 Task: In the  document robots.rtf, select heading and apply ' Italics' Use the "find feature" to find mentioned word and apply Strikethrough in: 'factories, making things faster'. Insert smartchip (Place) on bottom of the page New York Insert the mentioned footnote for 30th word with font style Arial and font size 8: The source material provides additional context
Action: Mouse moved to (302, 413)
Screenshot: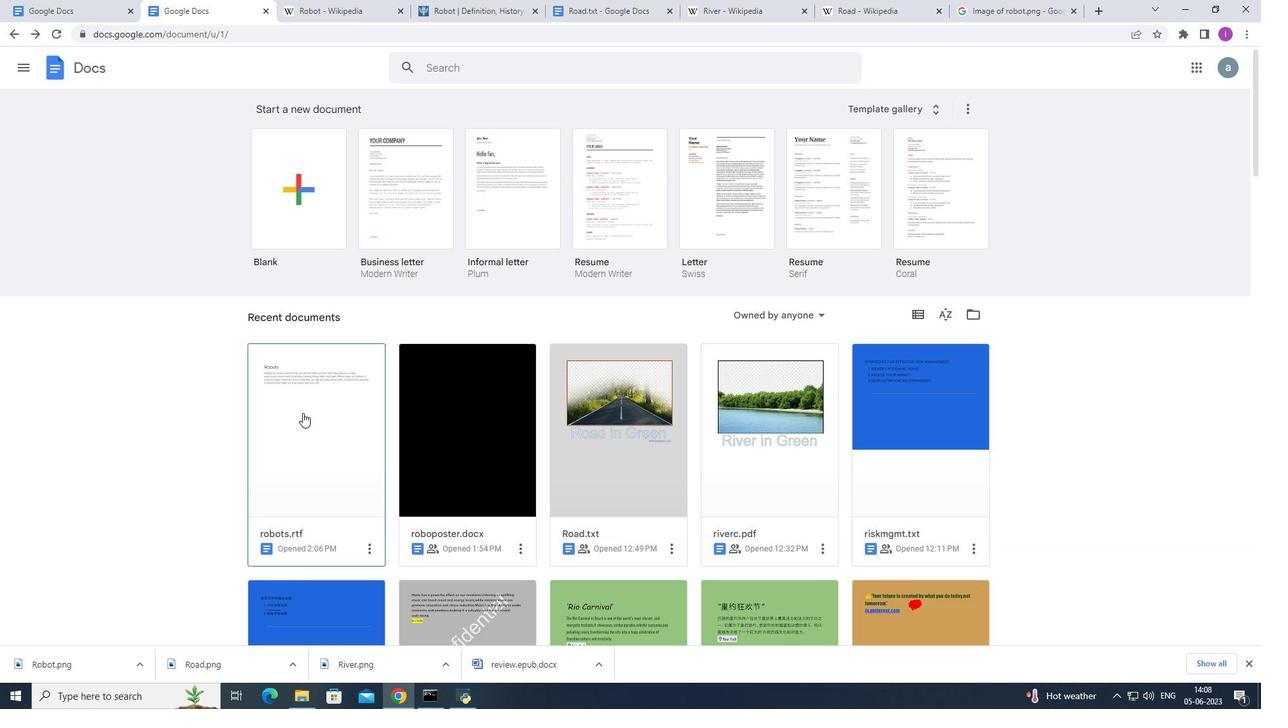 
Action: Mouse pressed left at (302, 413)
Screenshot: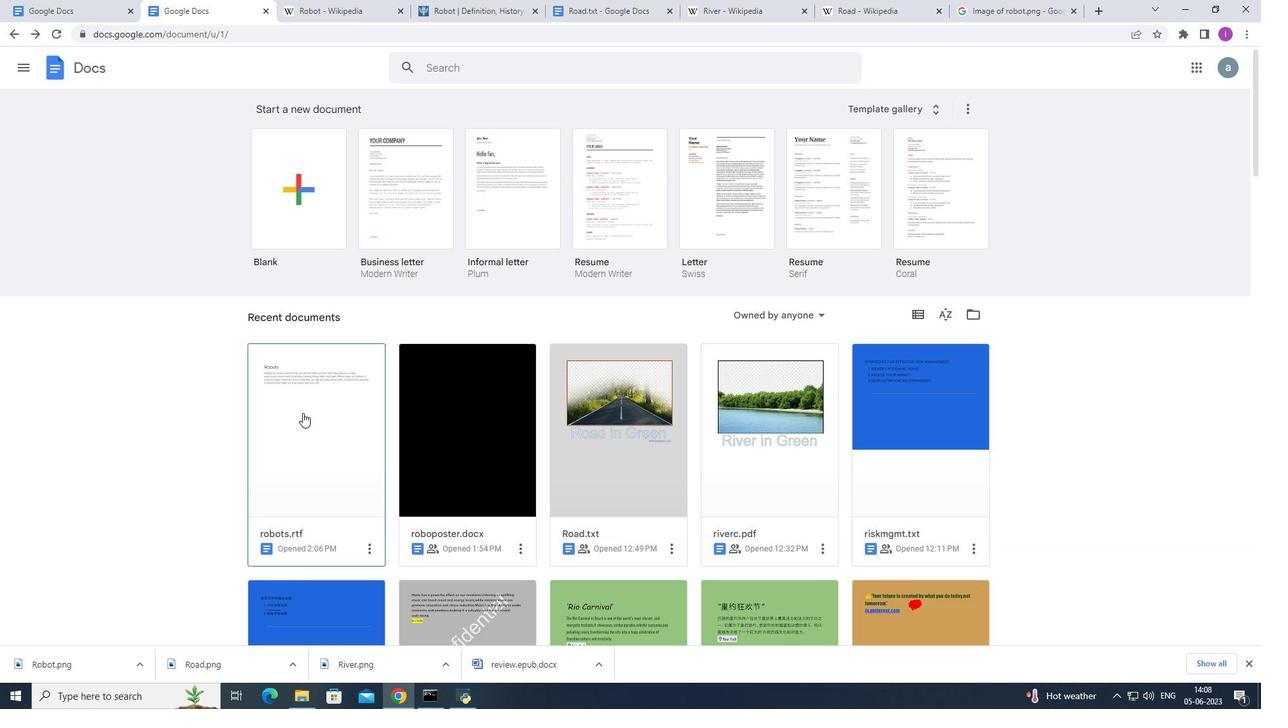 
Action: Mouse moved to (516, 233)
Screenshot: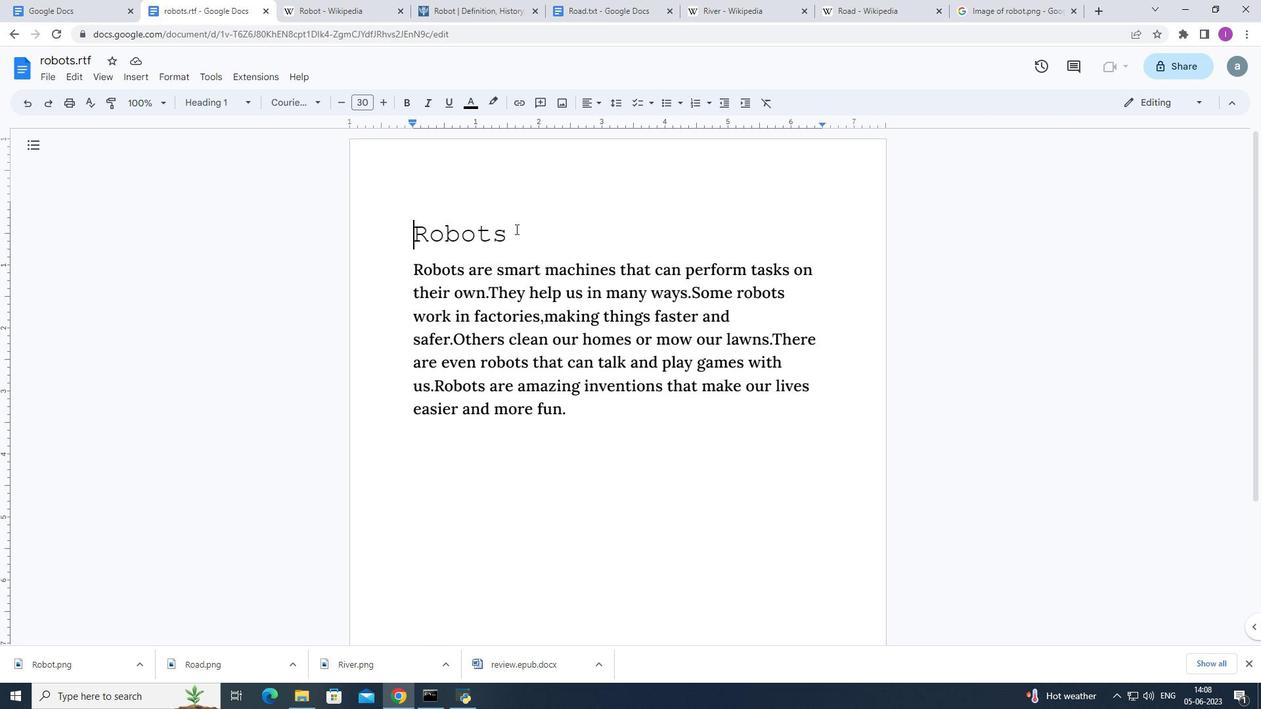 
Action: Mouse pressed left at (516, 233)
Screenshot: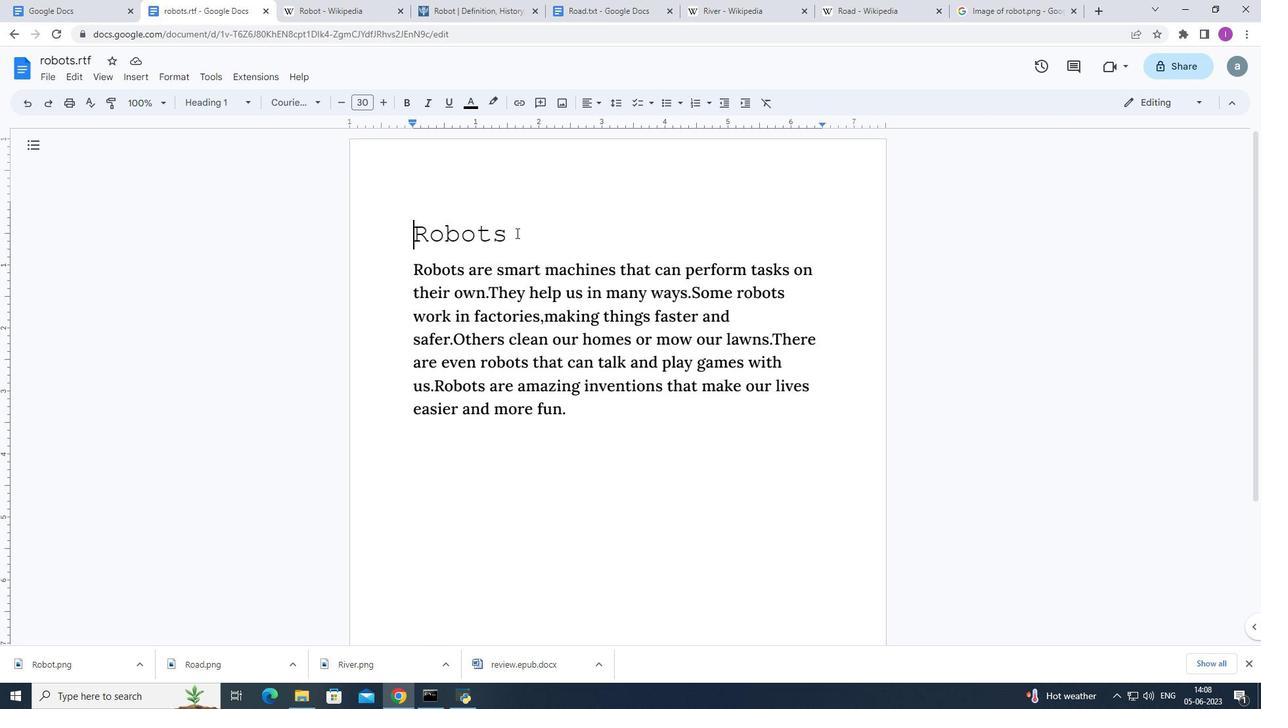 
Action: Mouse moved to (425, 98)
Screenshot: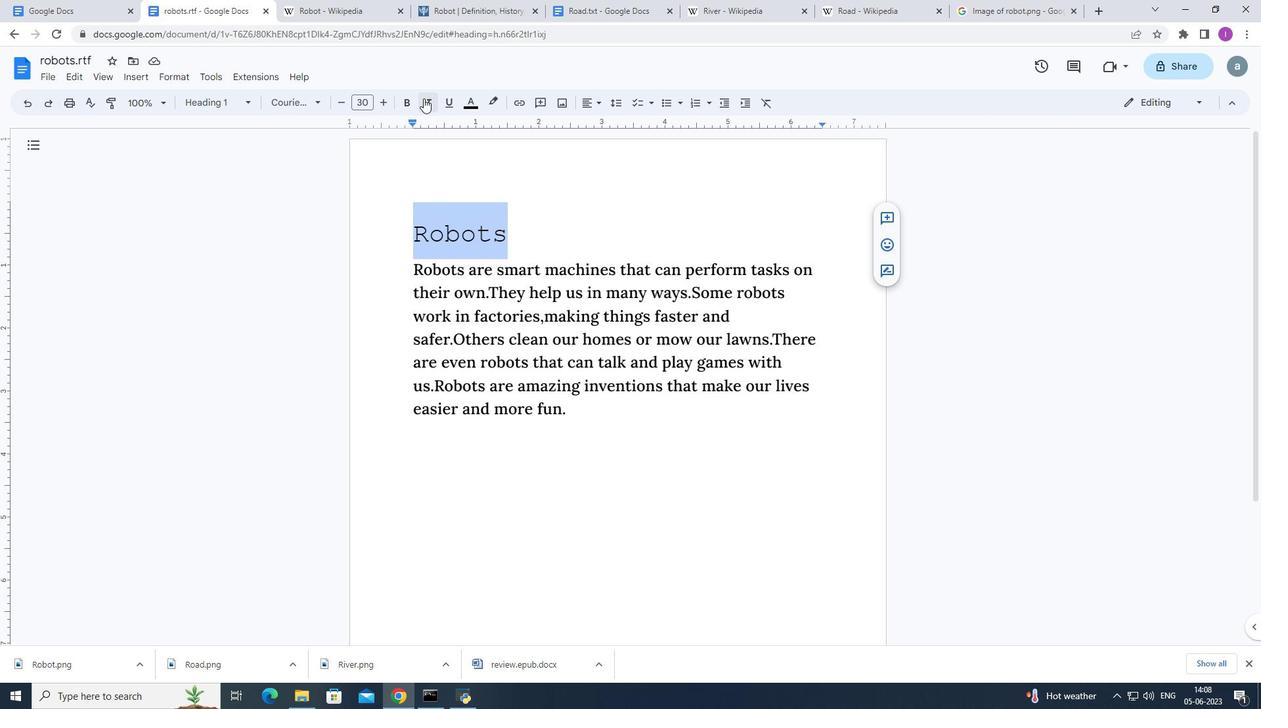 
Action: Mouse pressed left at (425, 98)
Screenshot: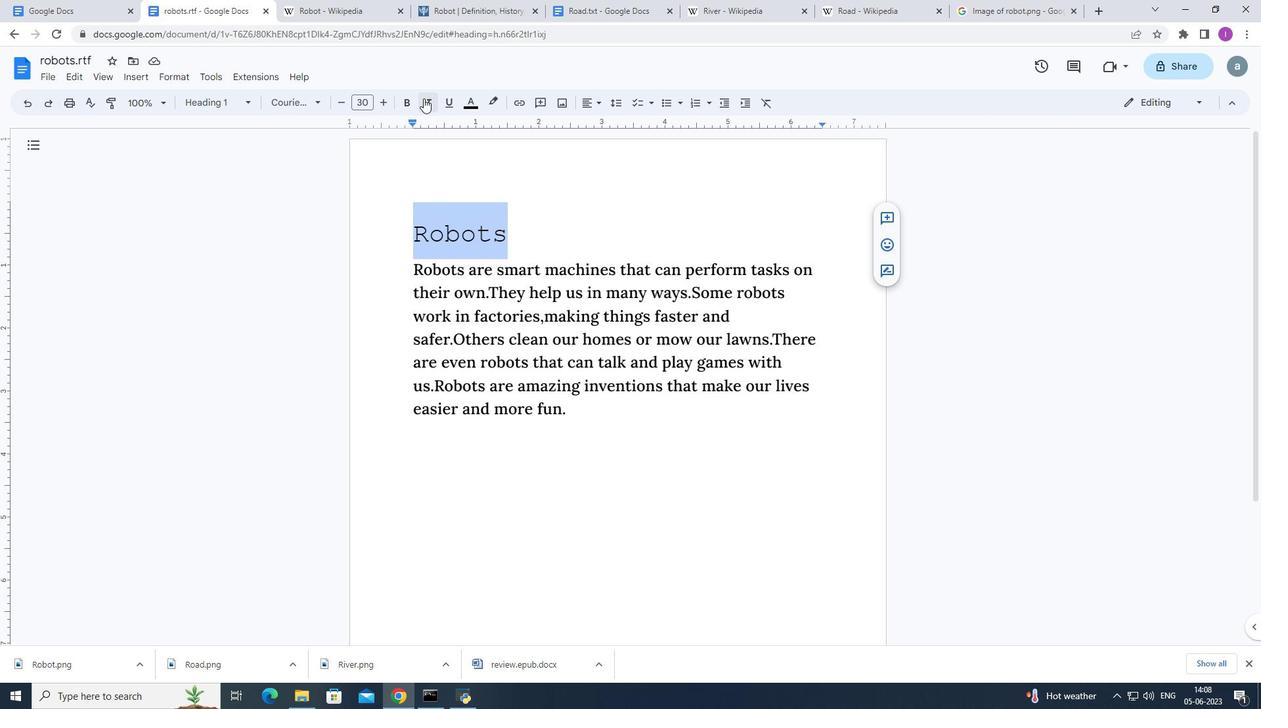 
Action: Mouse moved to (70, 69)
Screenshot: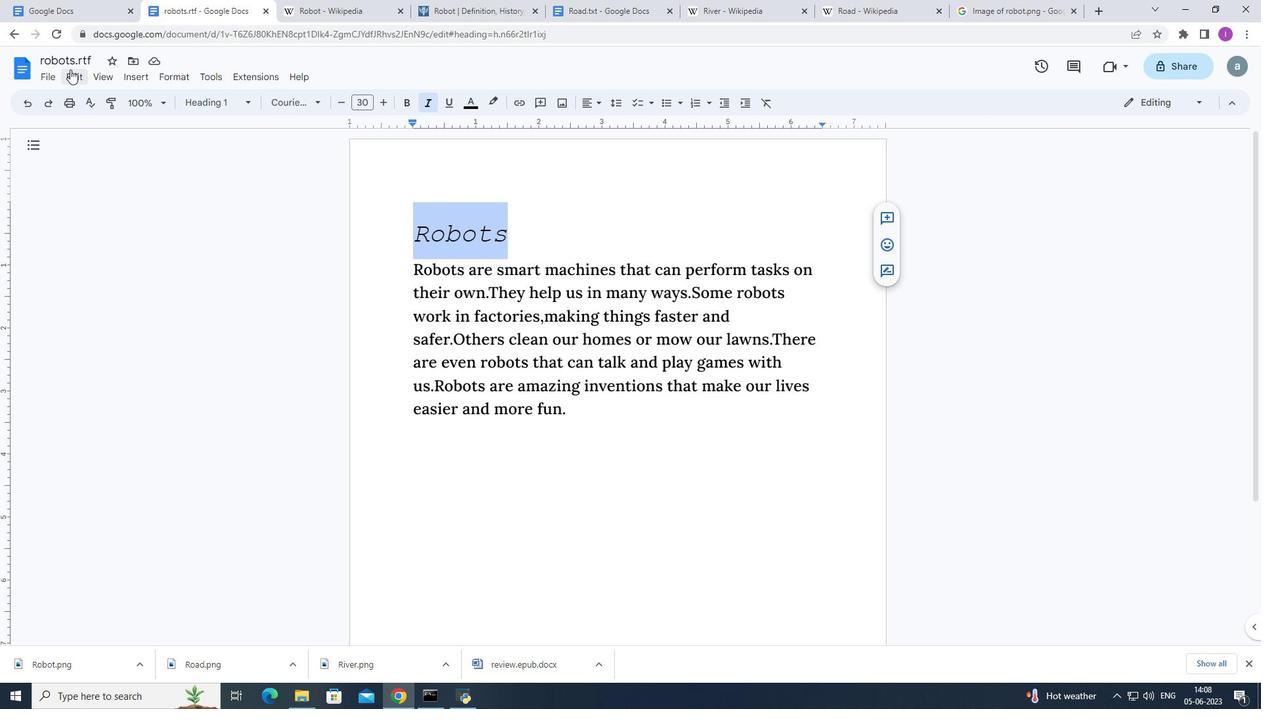 
Action: Mouse pressed left at (70, 69)
Screenshot: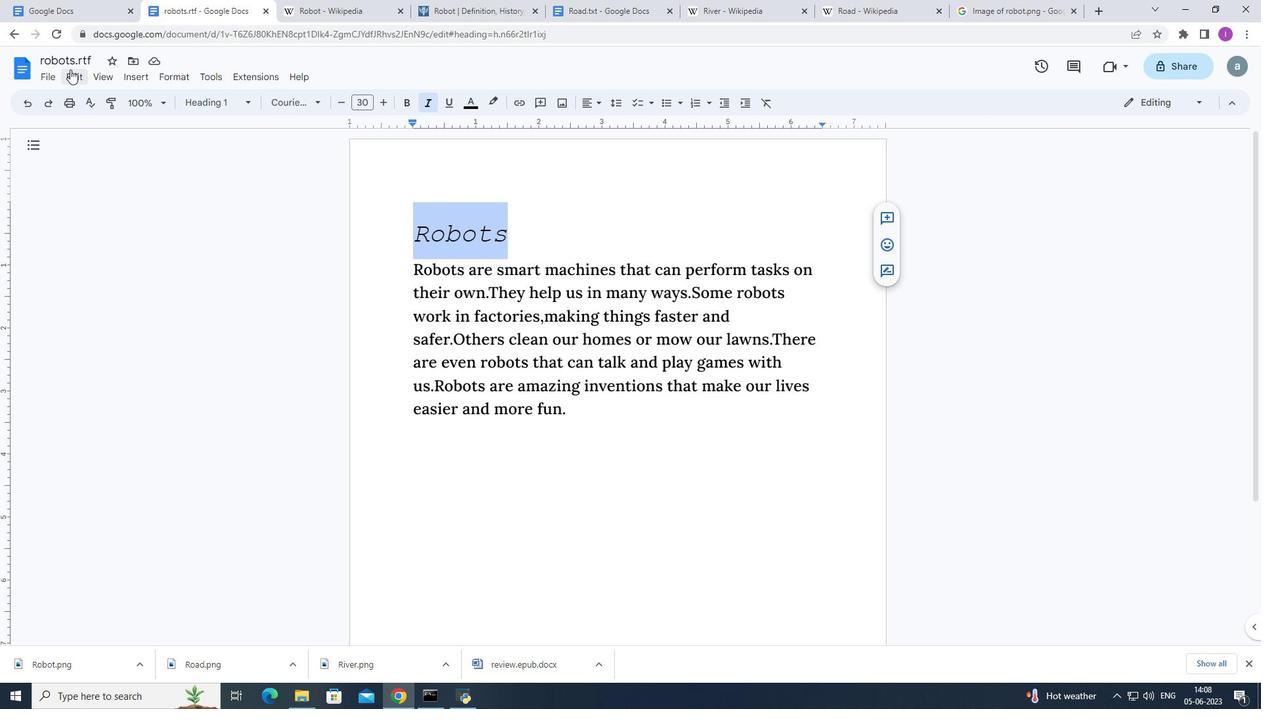 
Action: Mouse moved to (123, 300)
Screenshot: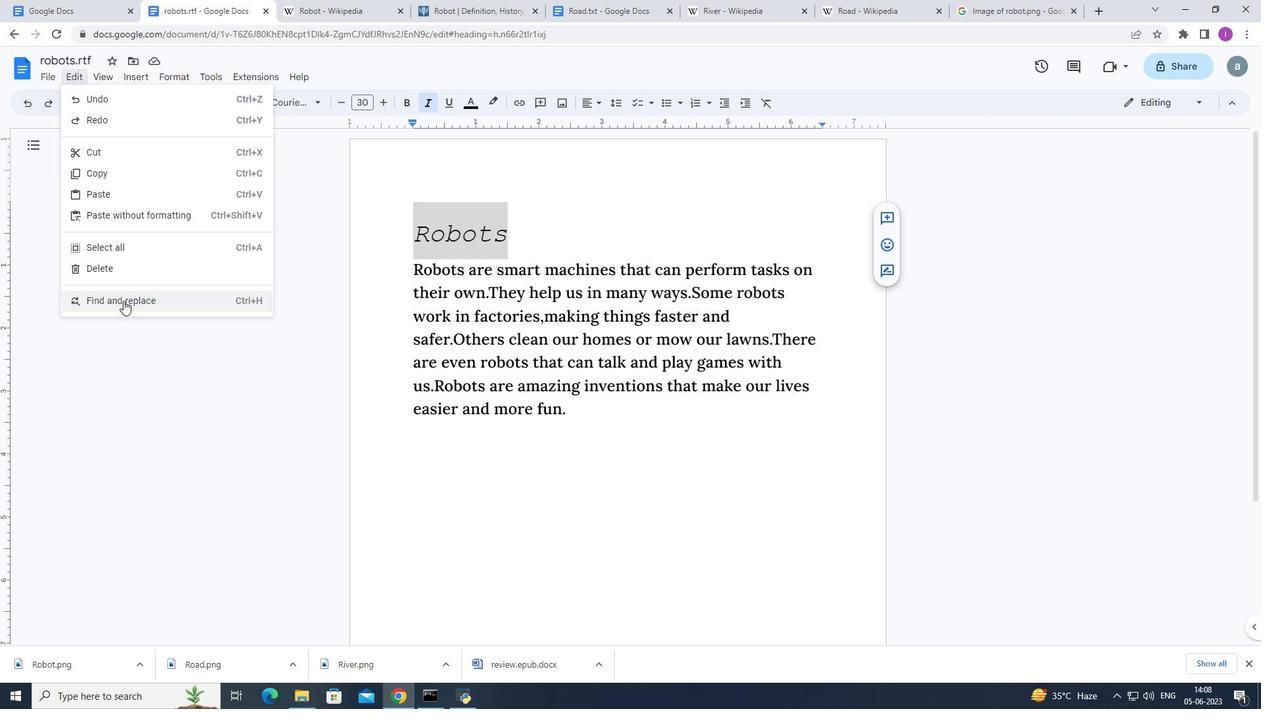 
Action: Mouse pressed left at (123, 300)
Screenshot: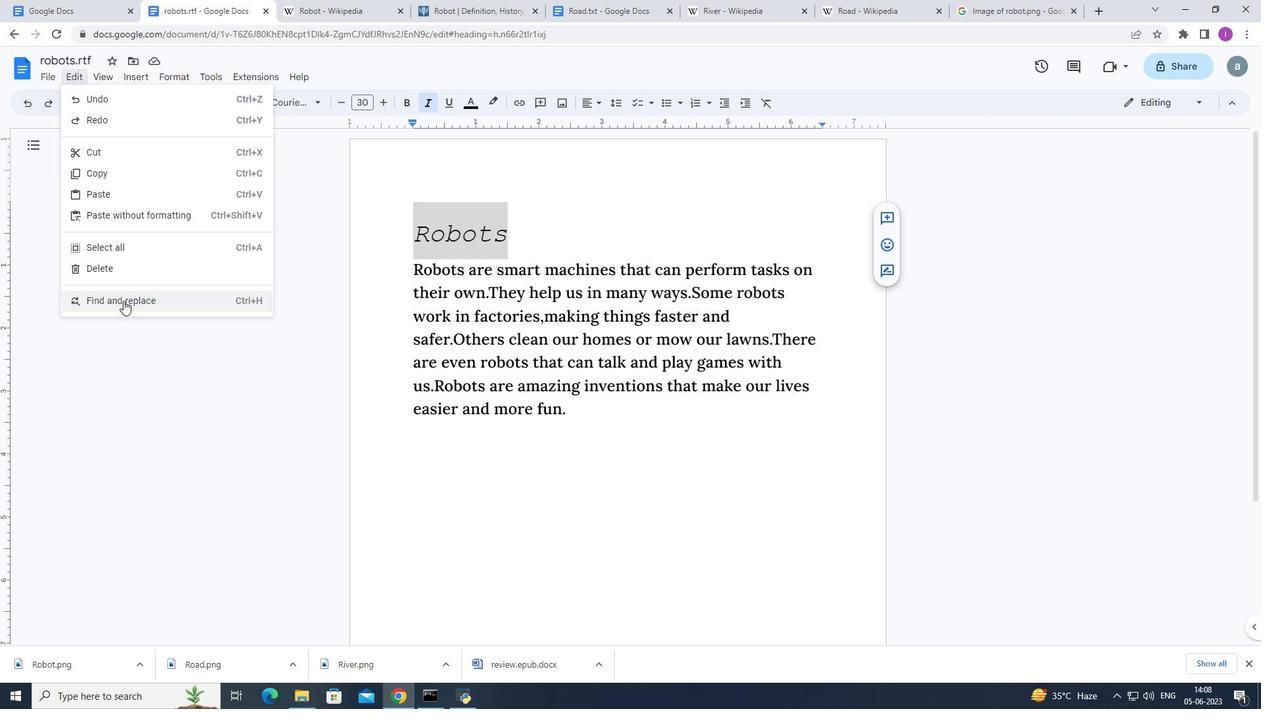 
Action: Mouse moved to (787, 250)
Screenshot: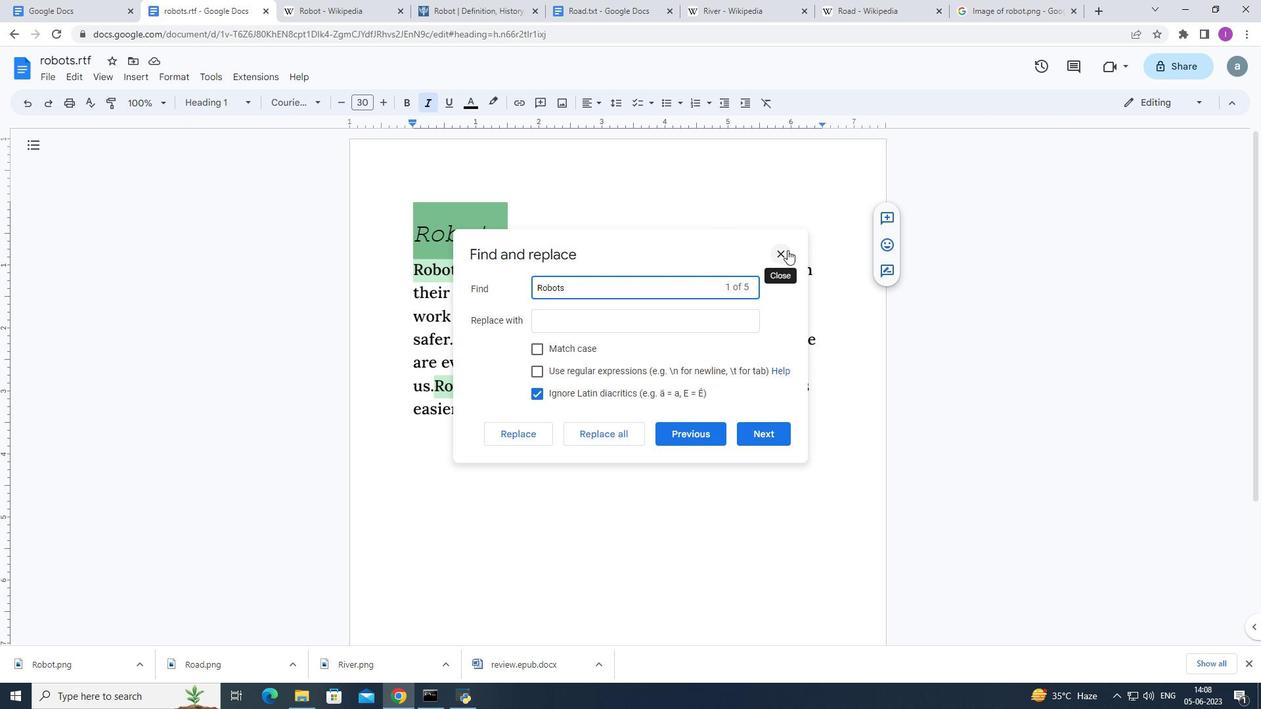 
Action: Mouse pressed left at (787, 250)
Screenshot: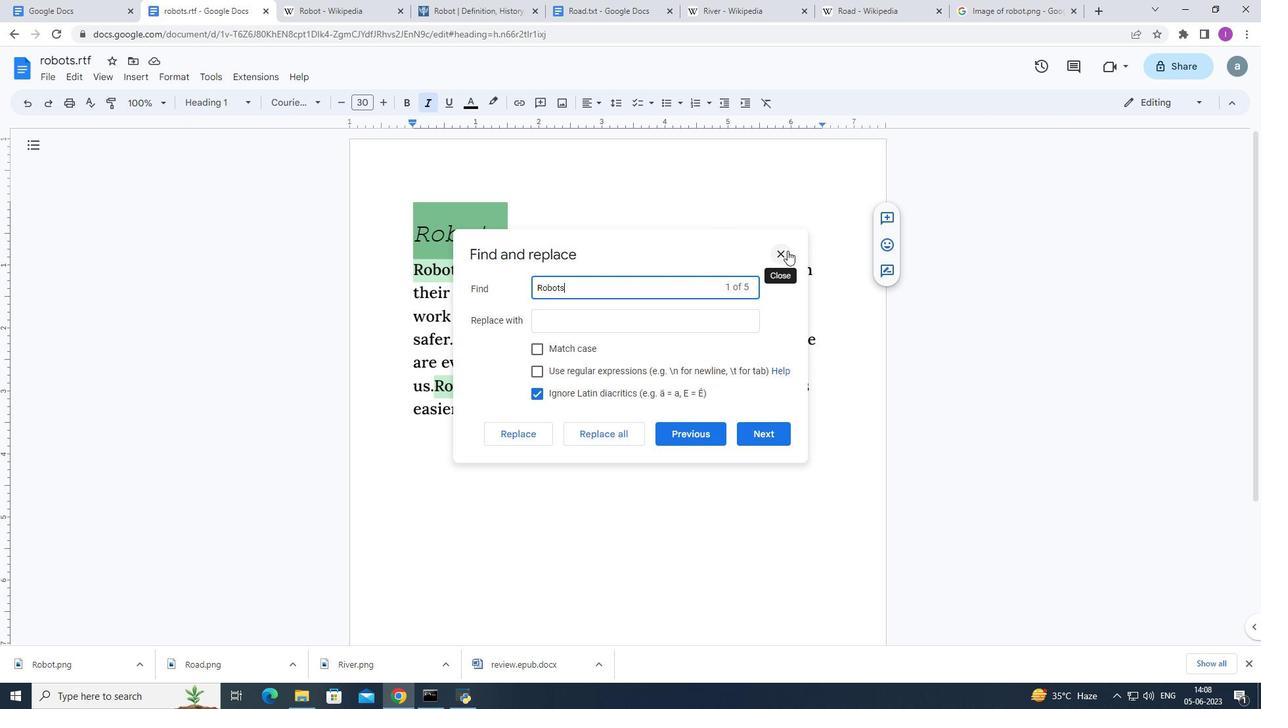 
Action: Mouse moved to (470, 314)
Screenshot: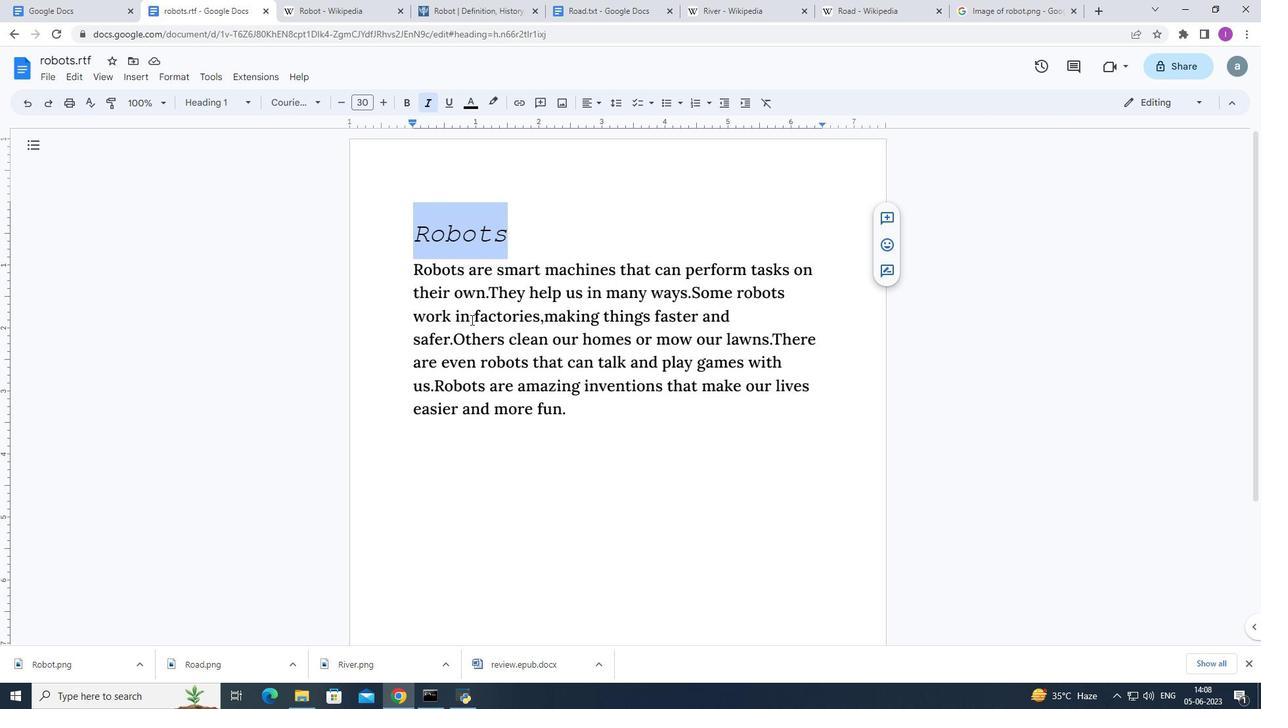
Action: Mouse pressed left at (470, 314)
Screenshot: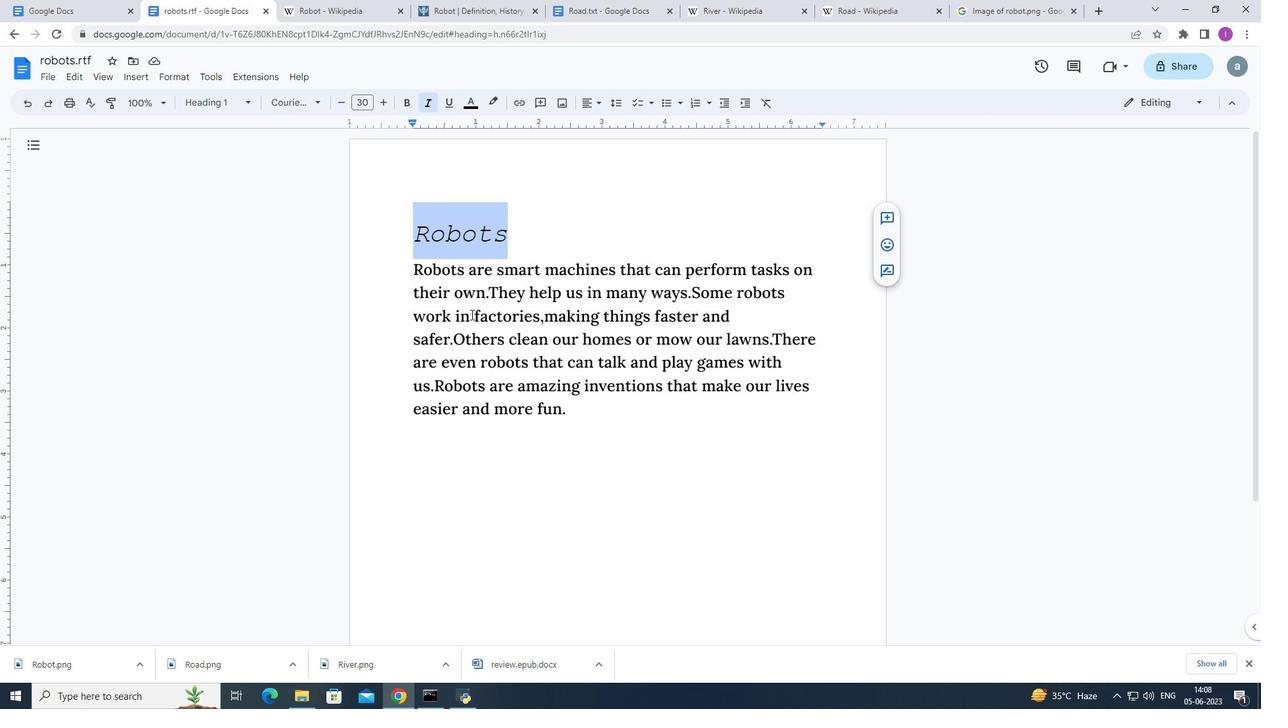 
Action: Mouse moved to (76, 77)
Screenshot: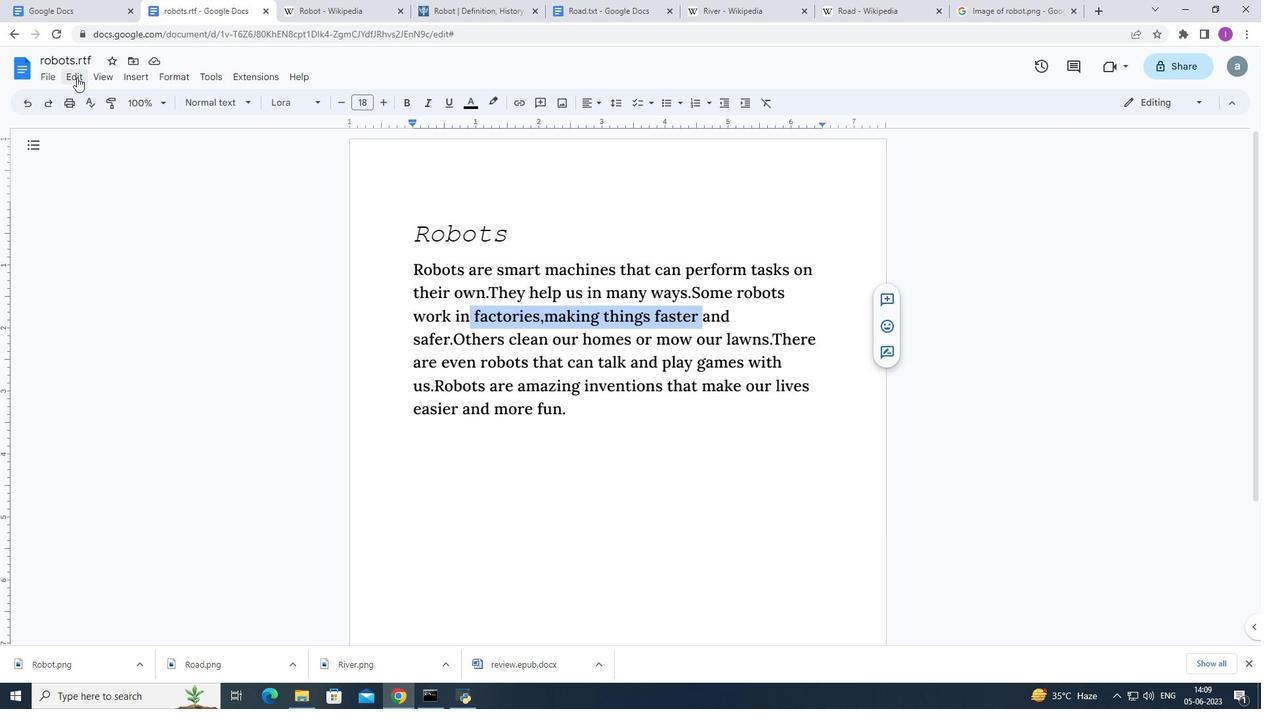 
Action: Mouse pressed left at (76, 77)
Screenshot: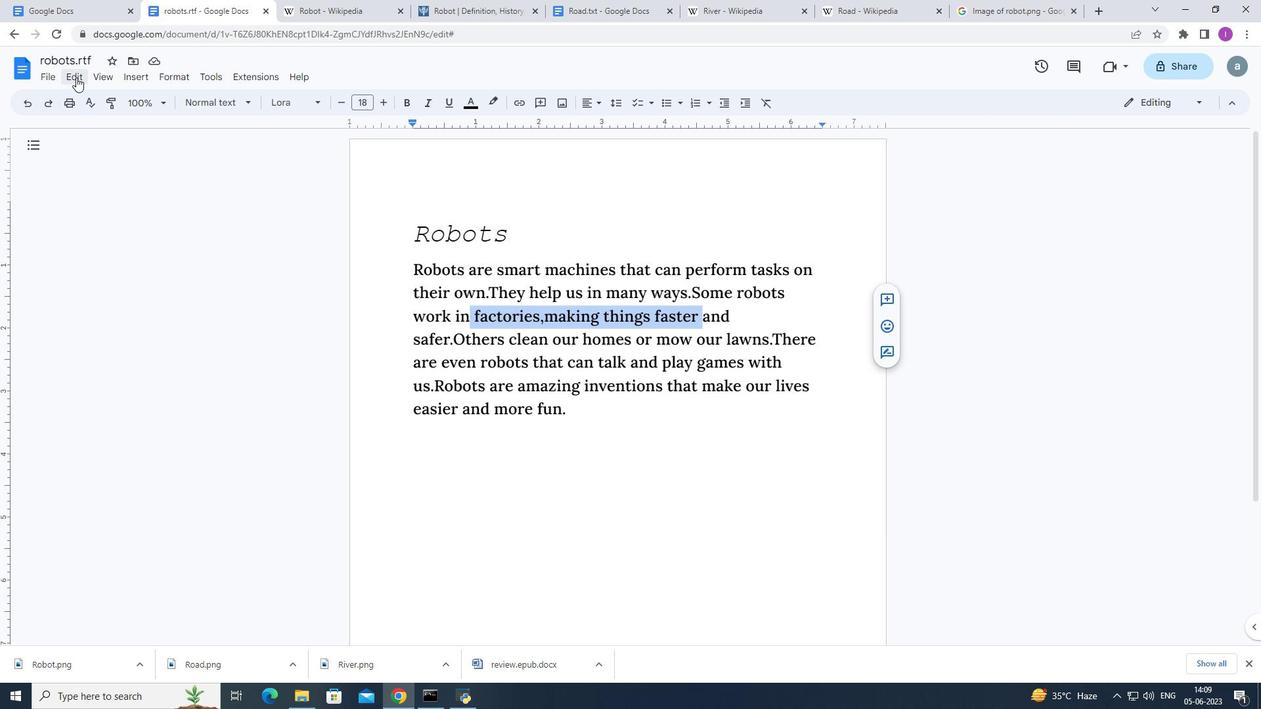 
Action: Mouse pressed left at (76, 77)
Screenshot: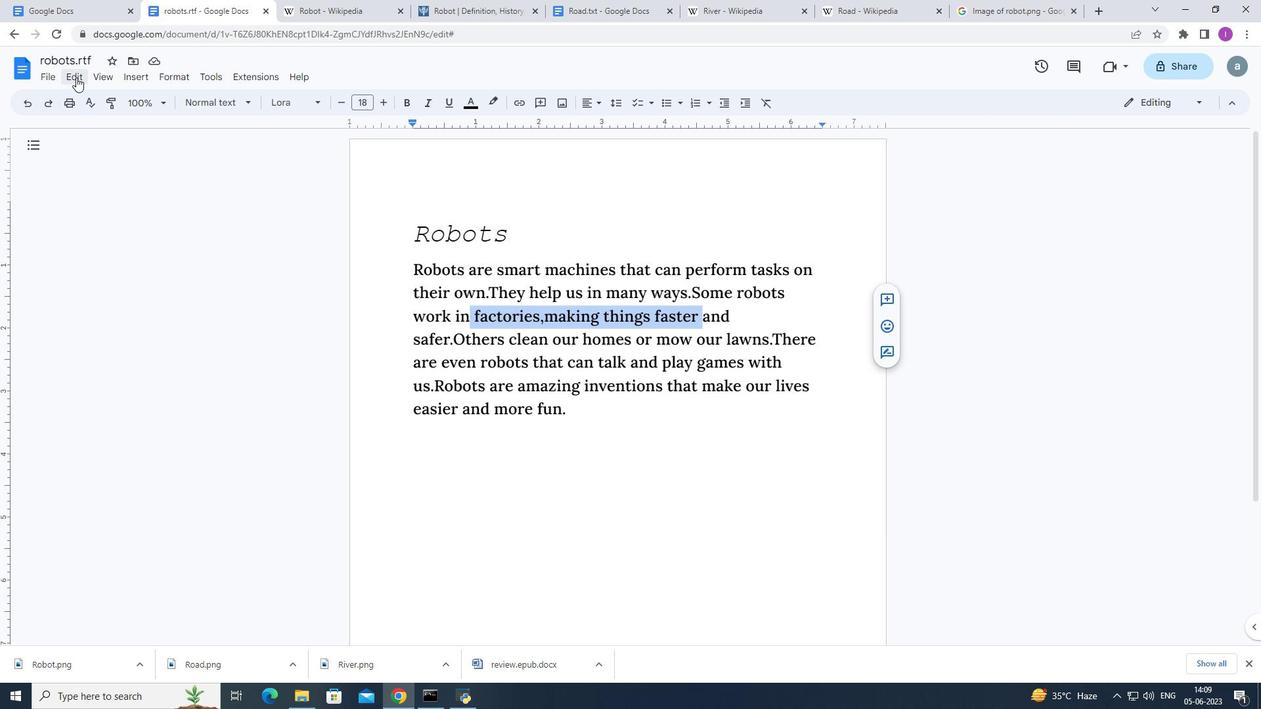 
Action: Mouse pressed left at (76, 77)
Screenshot: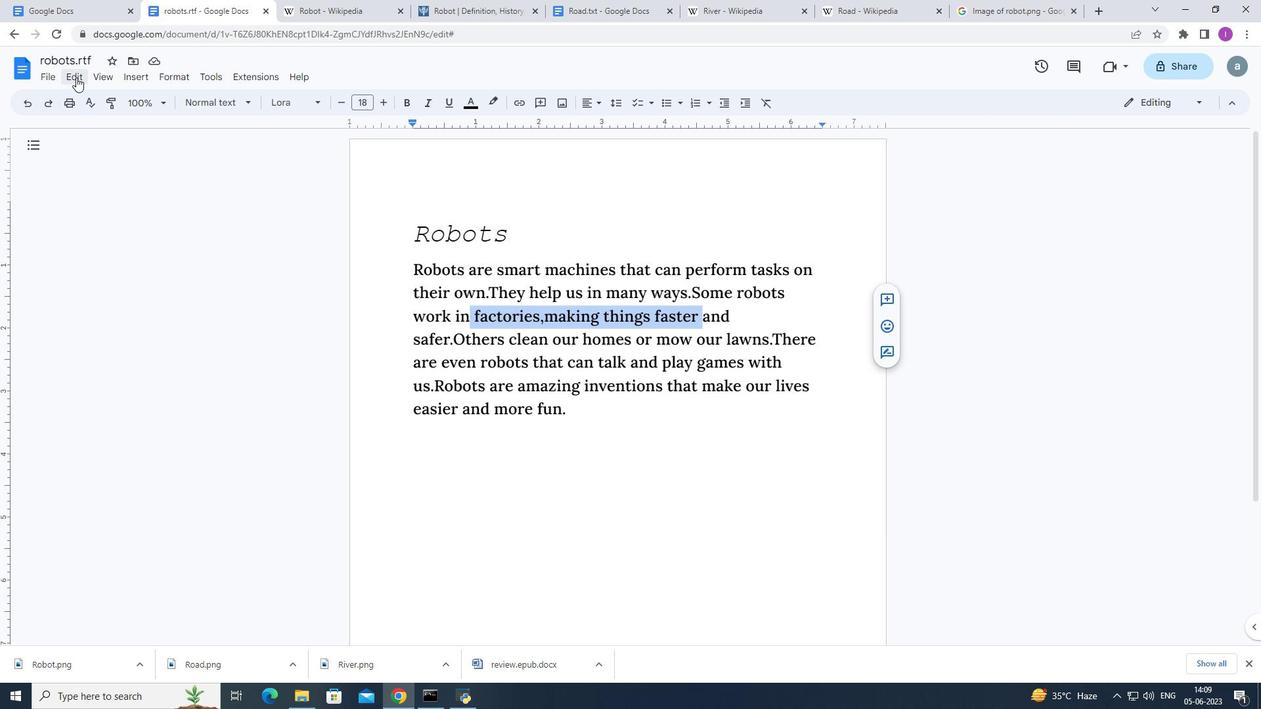 
Action: Mouse moved to (153, 301)
Screenshot: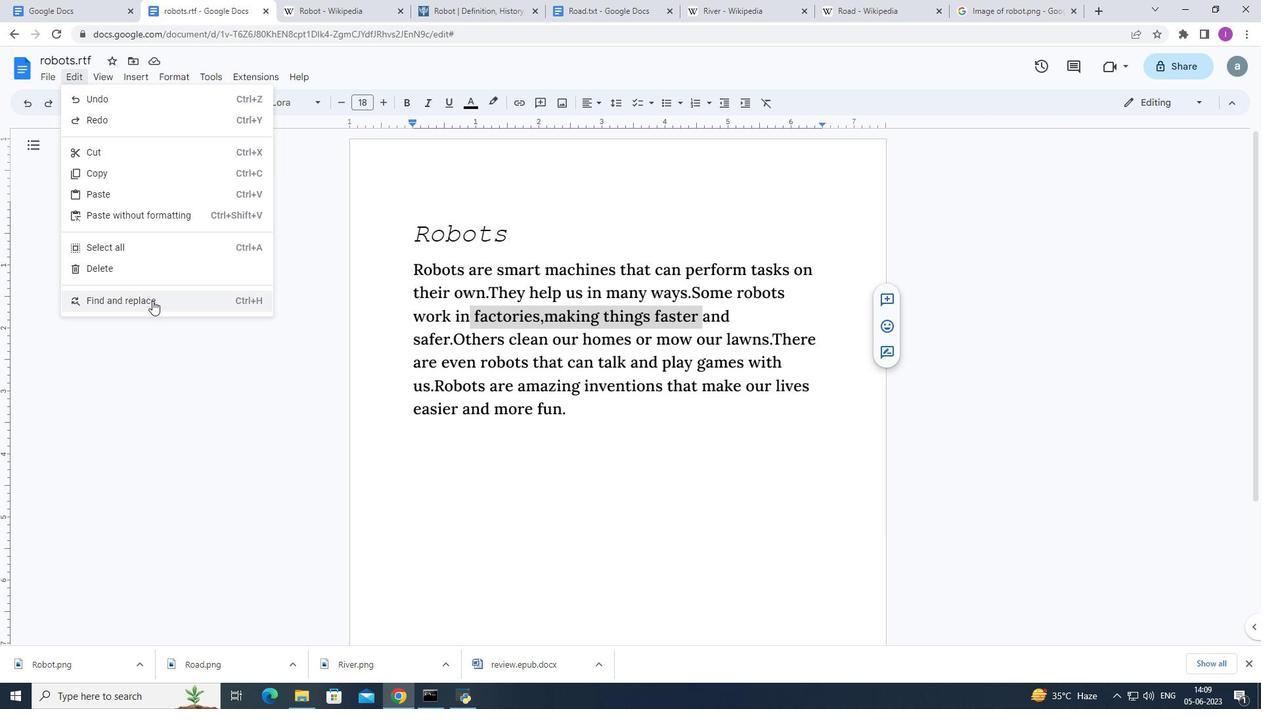 
Action: Mouse pressed left at (153, 301)
Screenshot: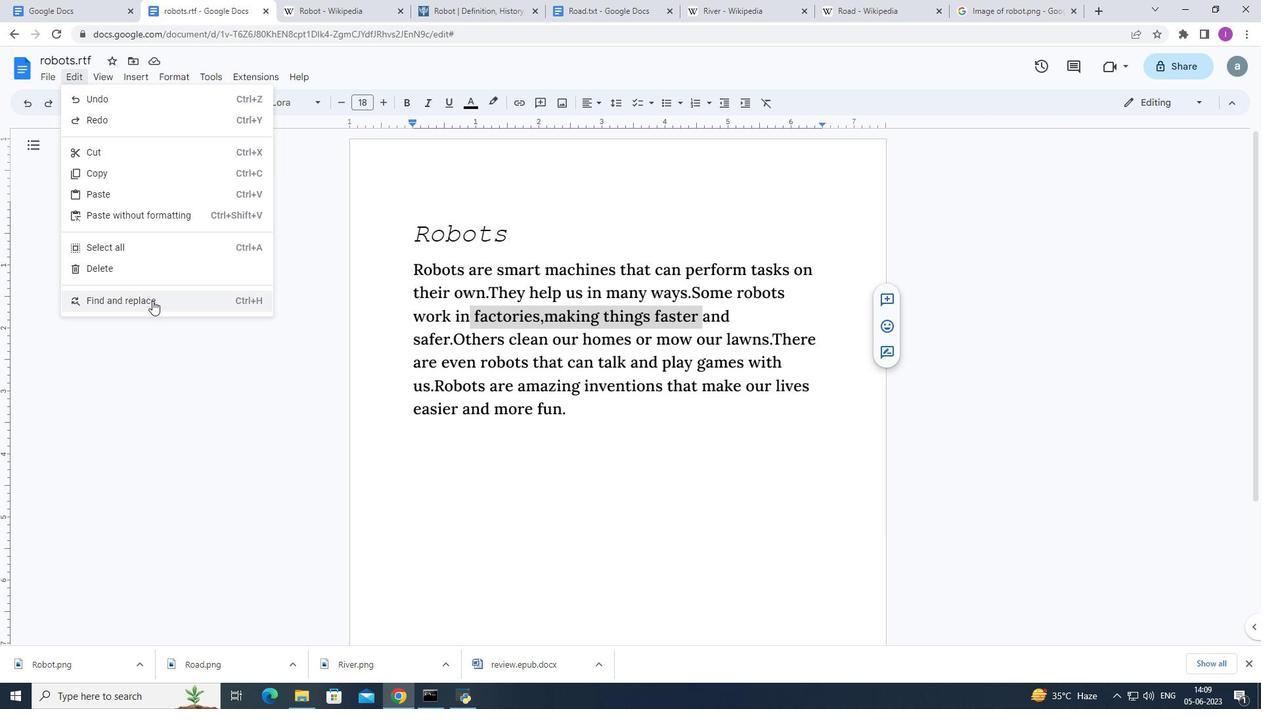 
Action: Mouse moved to (758, 432)
Screenshot: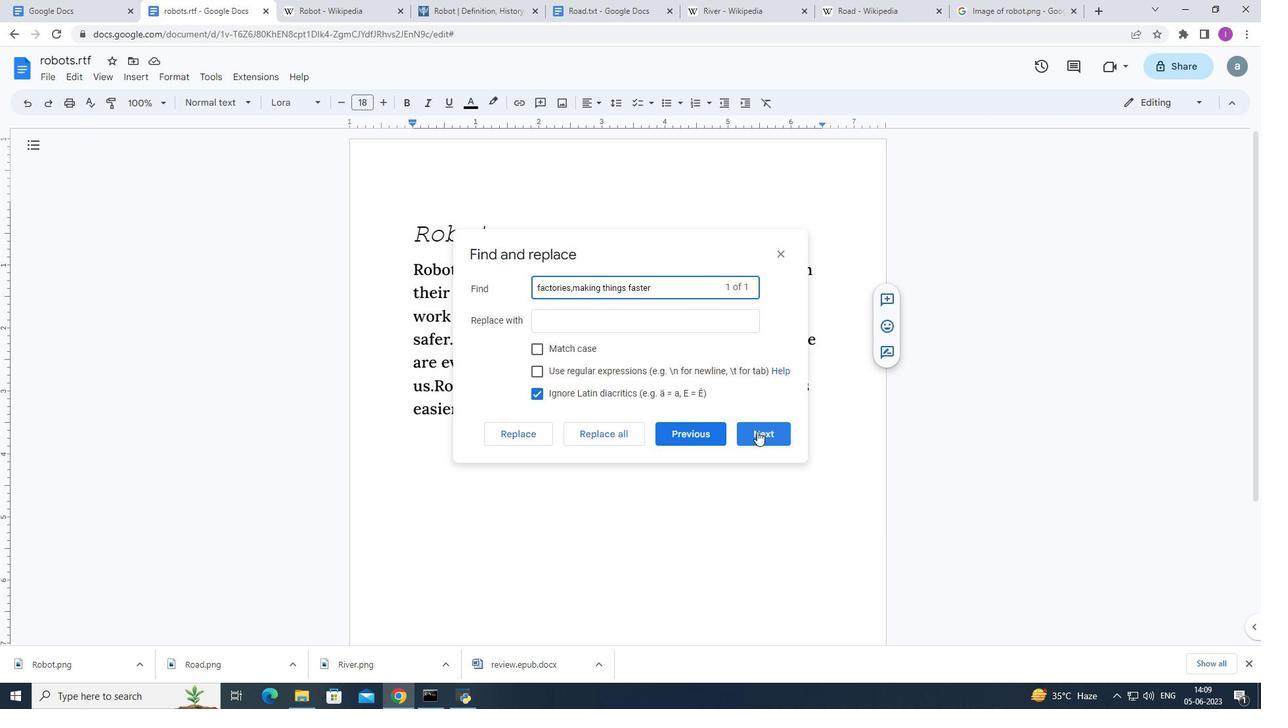 
Action: Mouse pressed left at (758, 432)
Screenshot: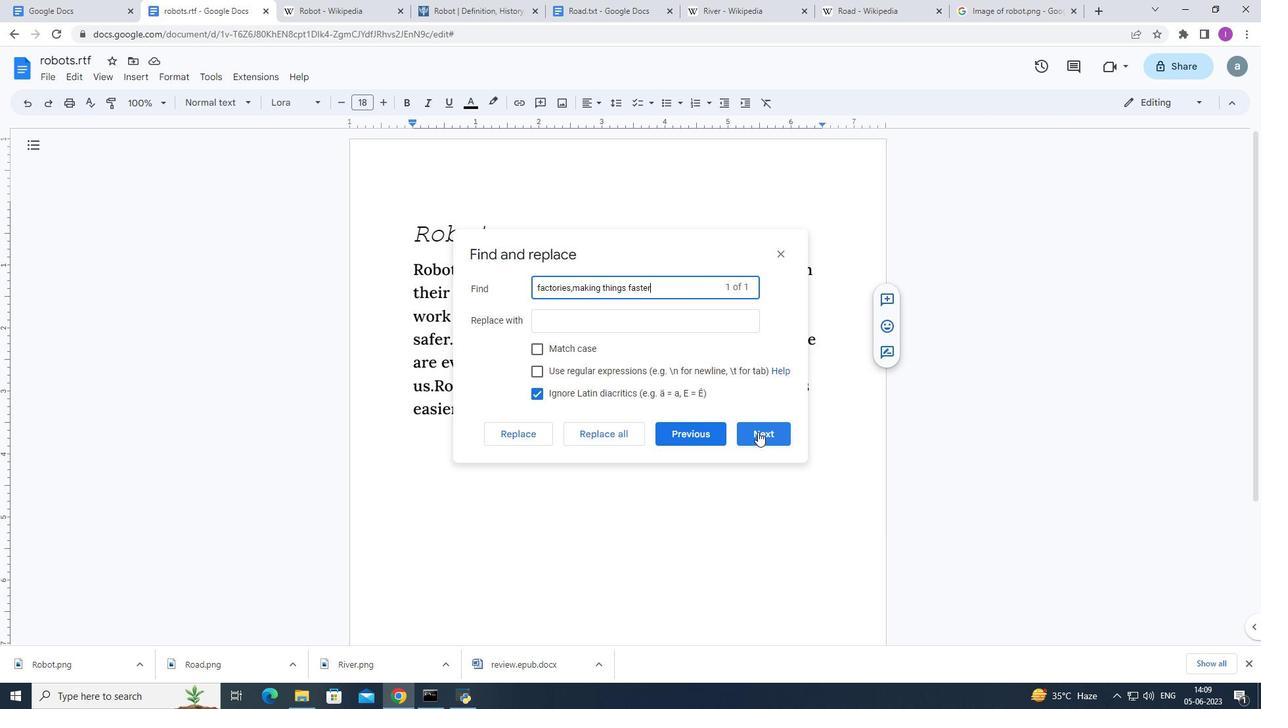
Action: Mouse moved to (781, 255)
Screenshot: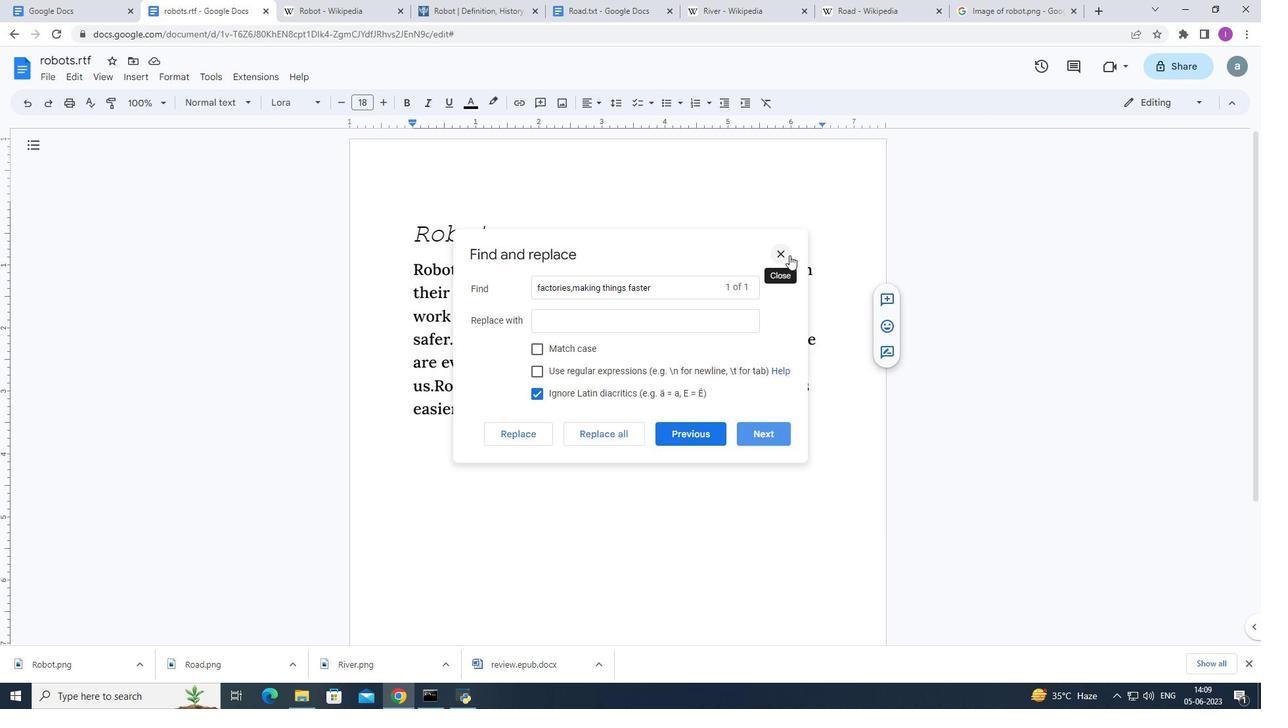 
Action: Mouse pressed left at (781, 255)
Screenshot: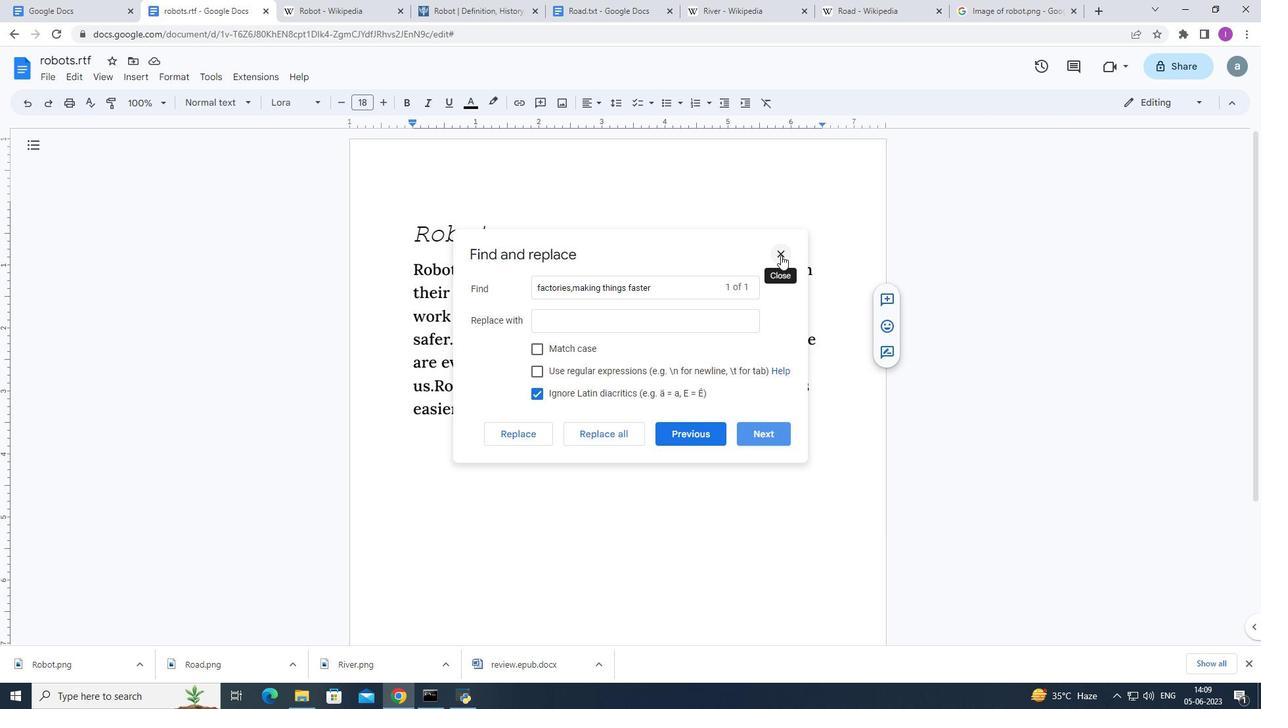 
Action: Mouse moved to (139, 72)
Screenshot: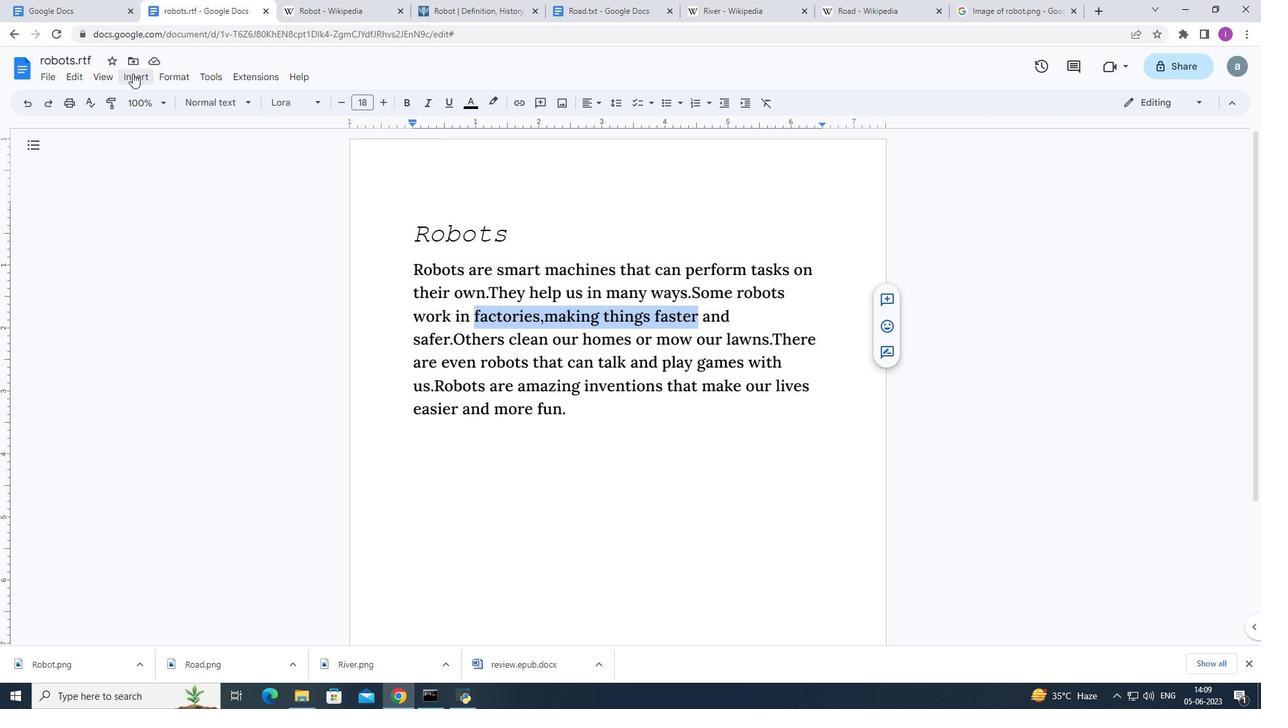 
Action: Mouse pressed left at (139, 72)
Screenshot: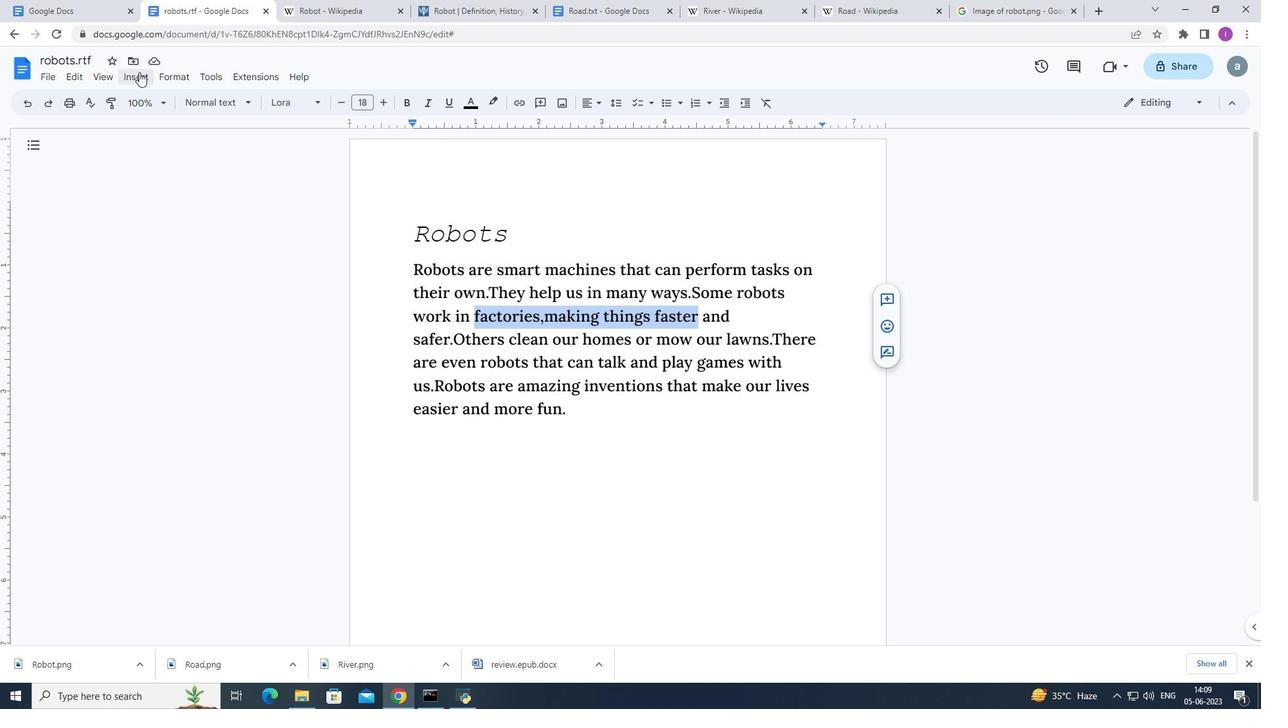 
Action: Mouse moved to (404, 164)
Screenshot: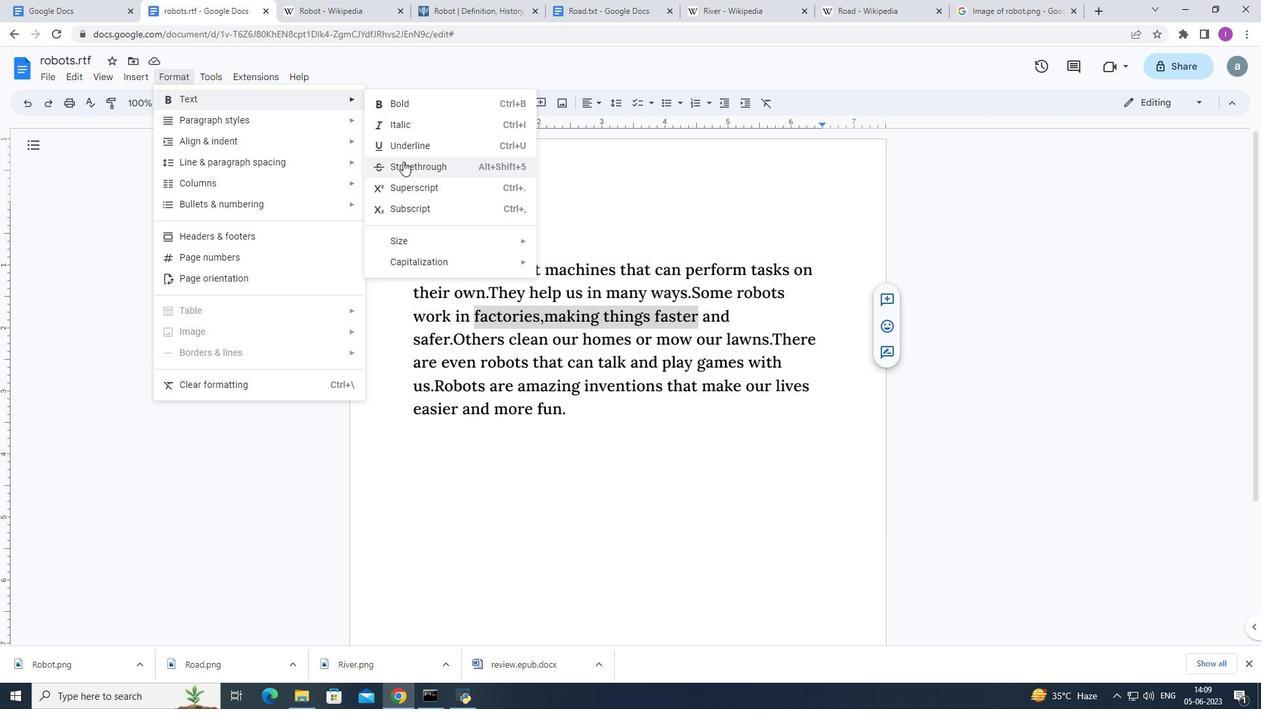 
Action: Mouse pressed left at (404, 164)
Screenshot: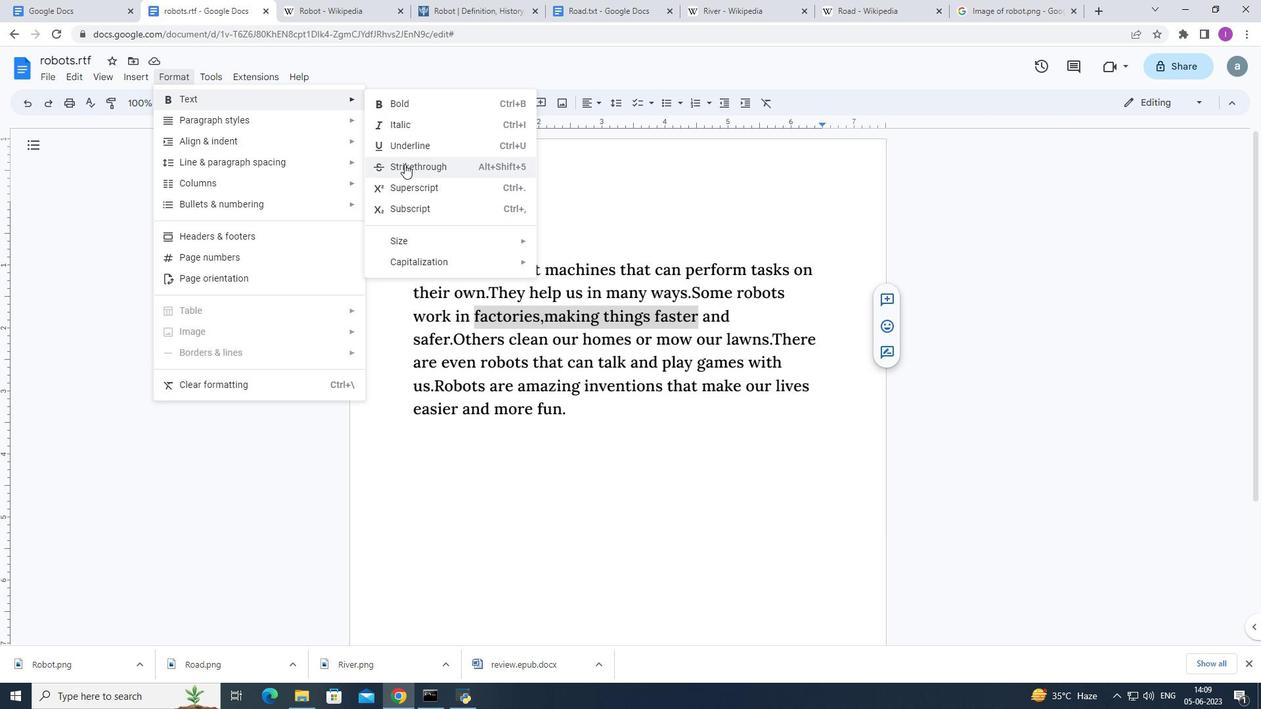 
Action: Mouse moved to (131, 77)
Screenshot: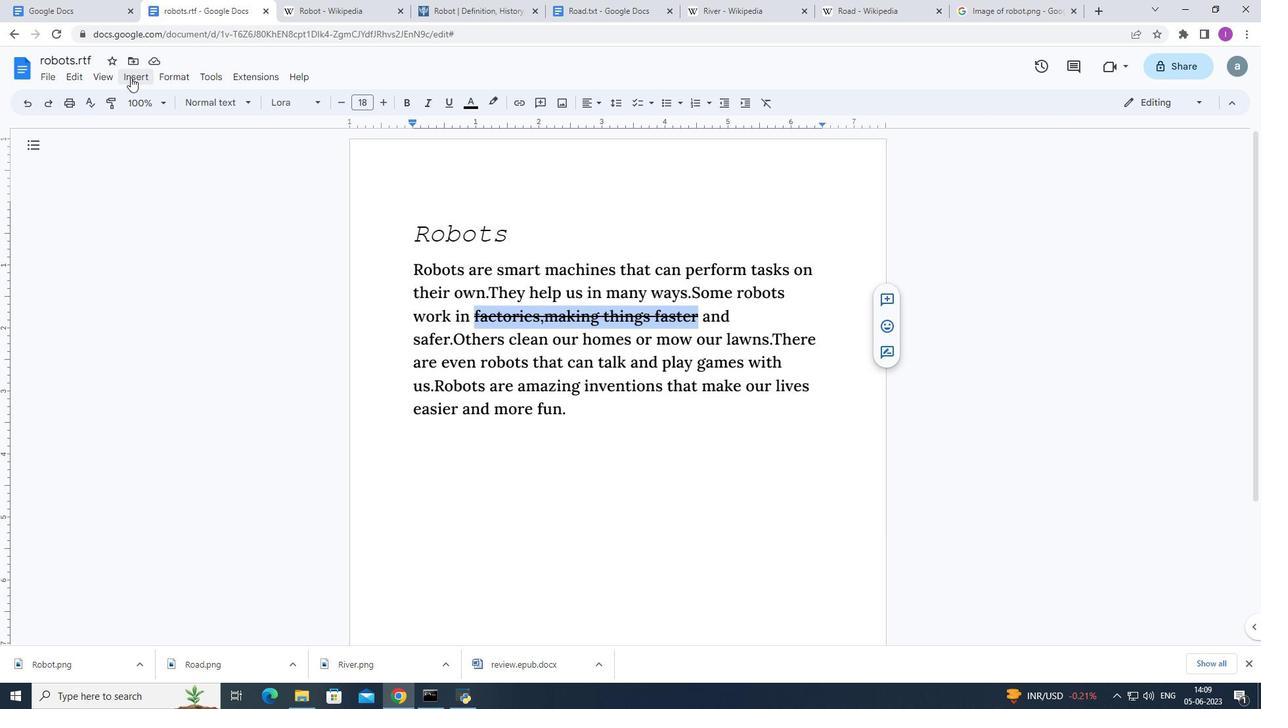 
Action: Mouse pressed left at (131, 77)
Screenshot: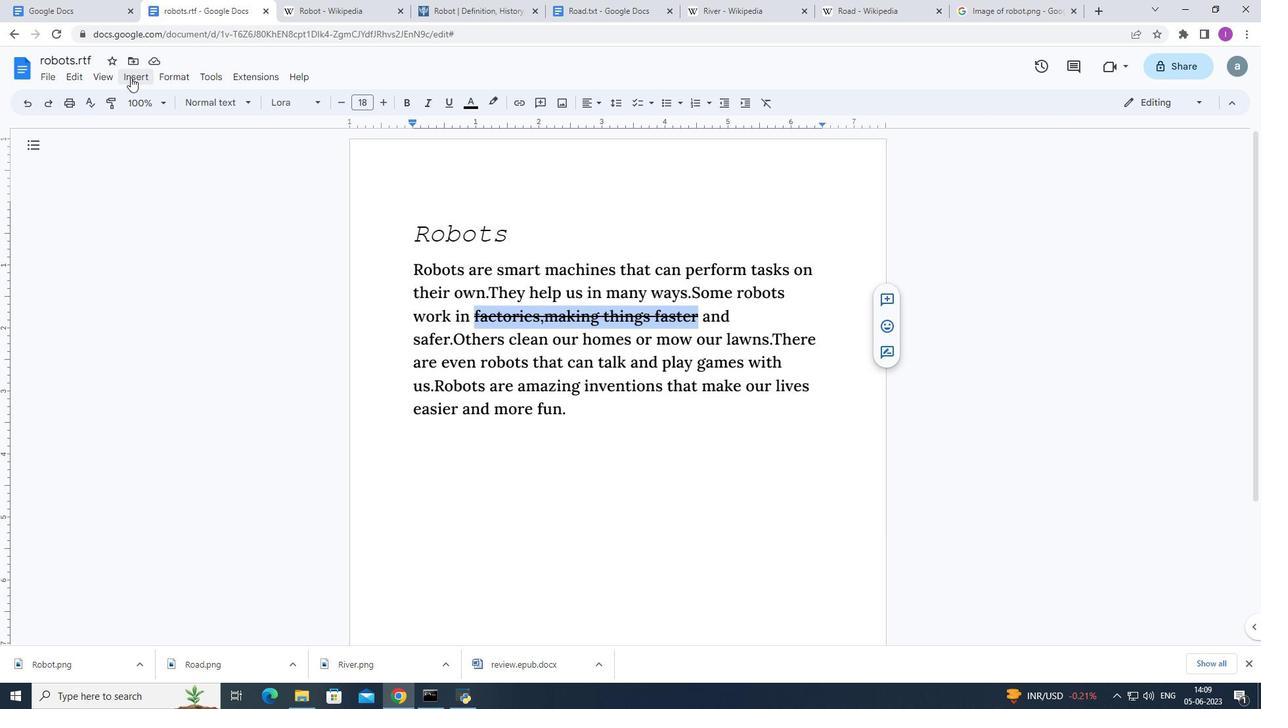 
Action: Mouse moved to (372, 312)
Screenshot: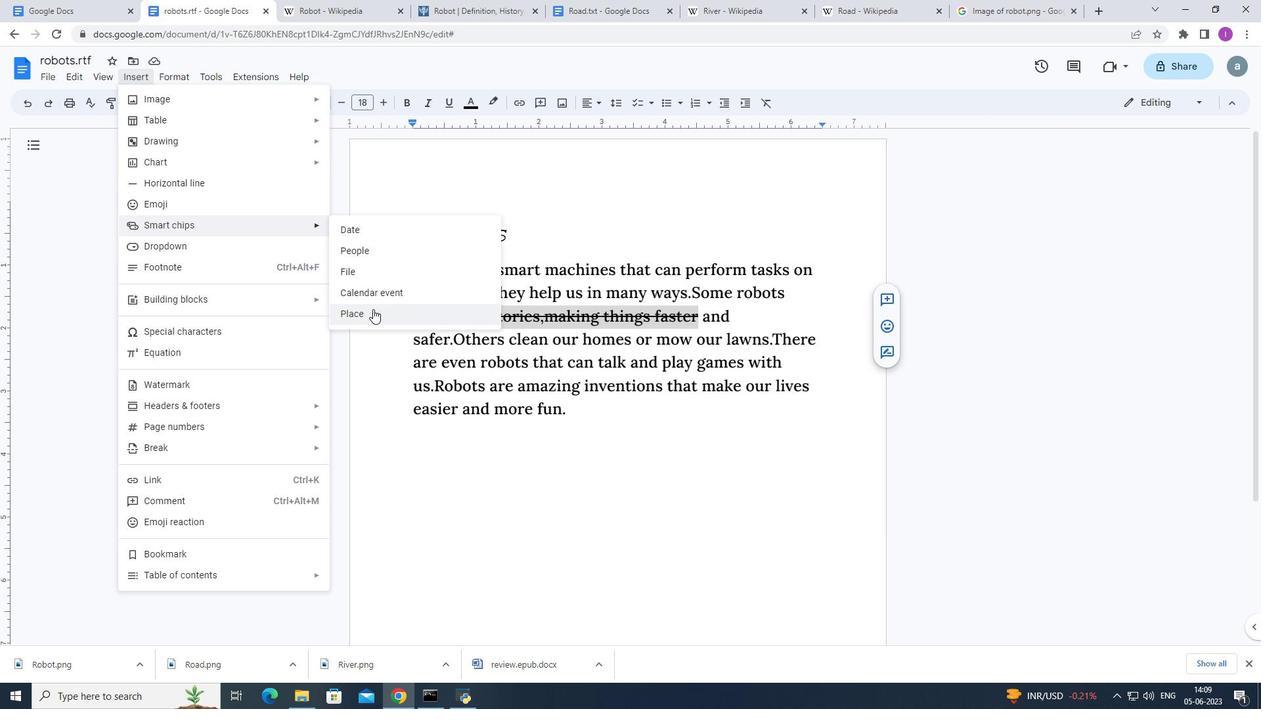 
Action: Mouse pressed left at (372, 312)
Screenshot: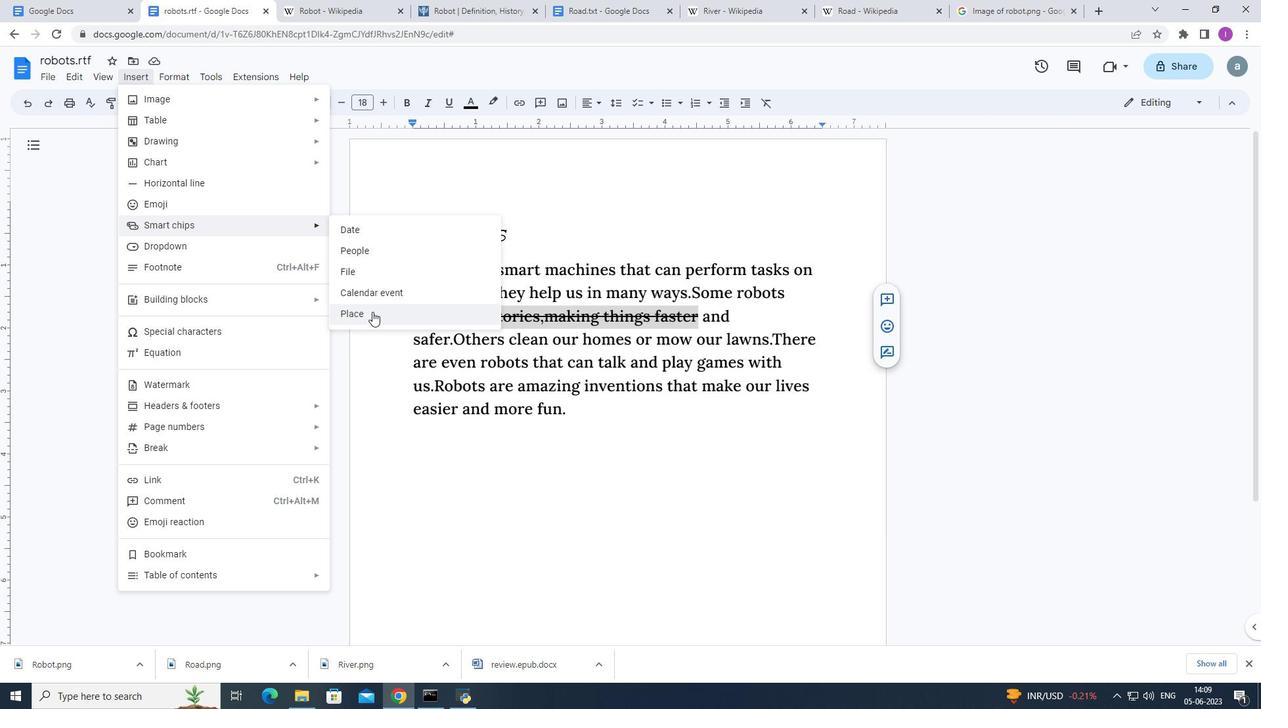 
Action: Mouse moved to (574, 420)
Screenshot: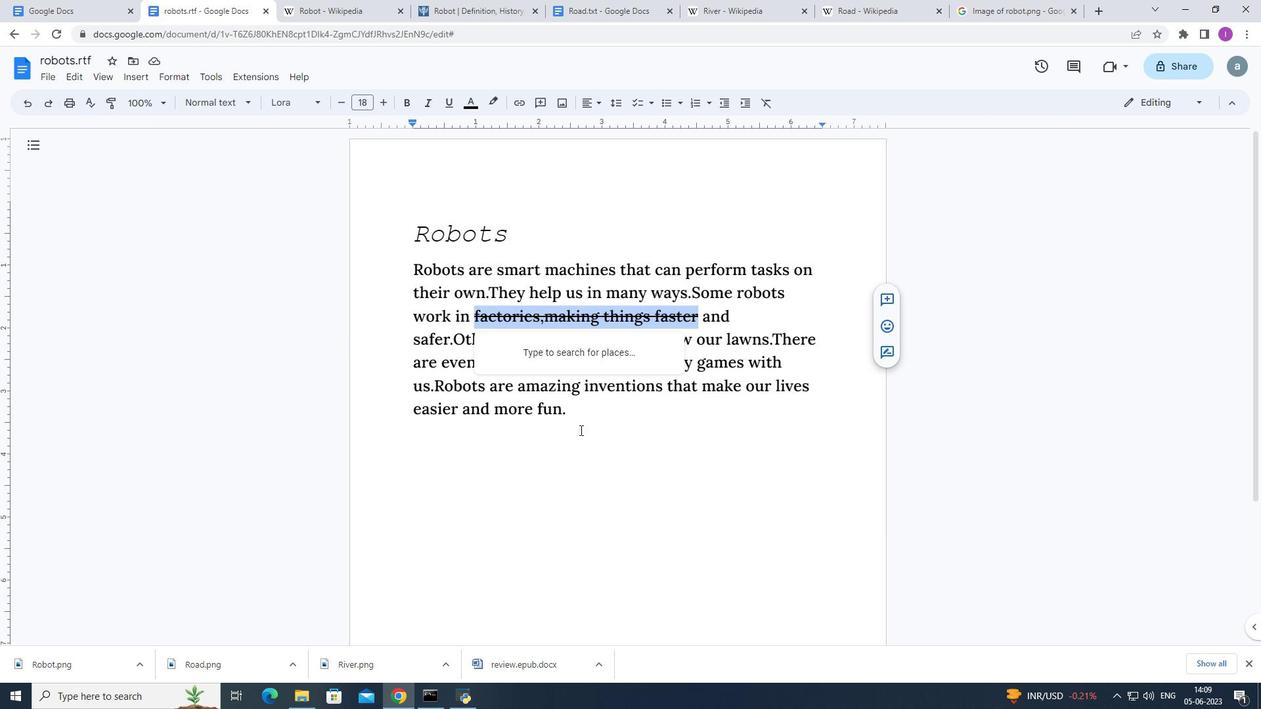 
Action: Mouse pressed left at (574, 420)
Screenshot: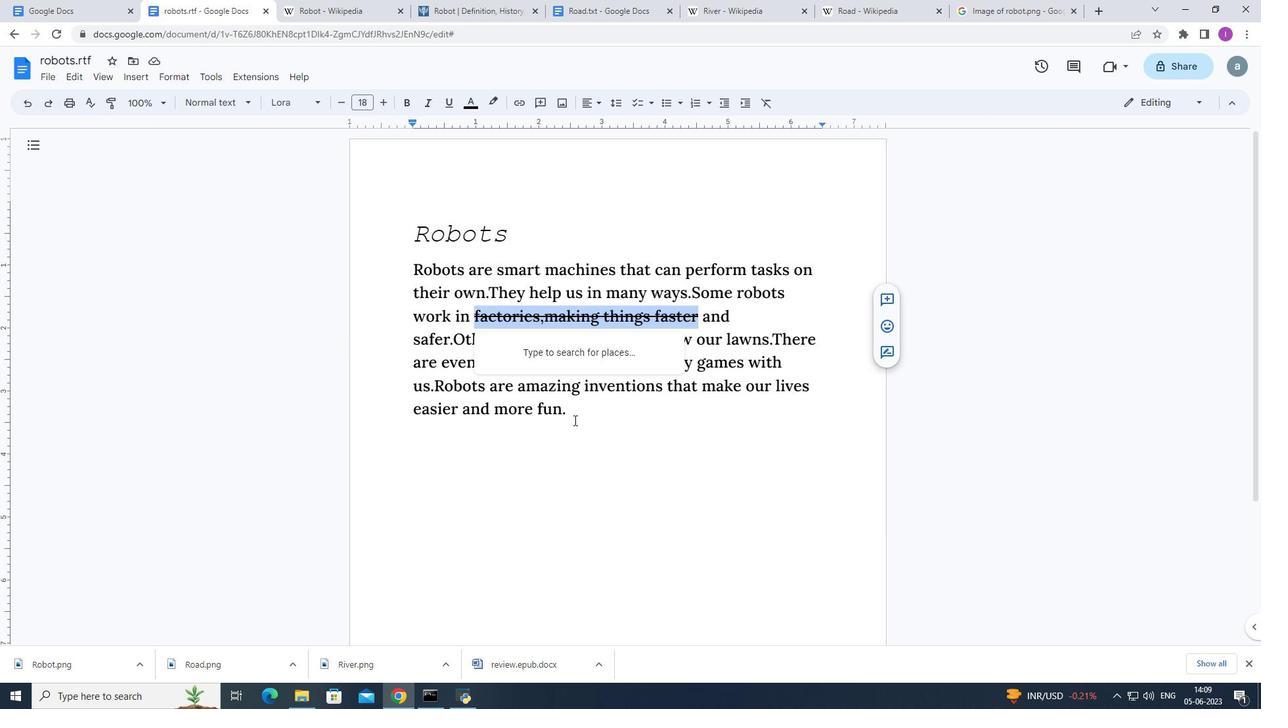 
Action: Mouse moved to (578, 421)
Screenshot: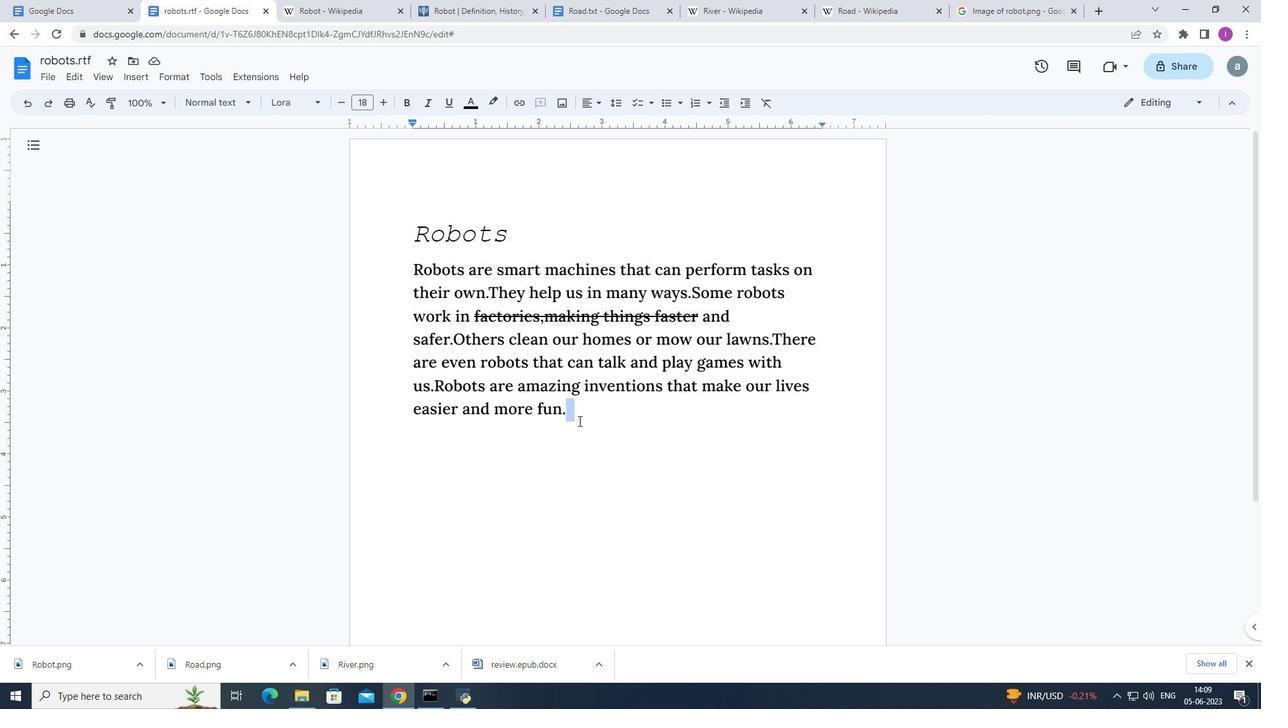 
Action: Key pressed <Key.enter>
Screenshot: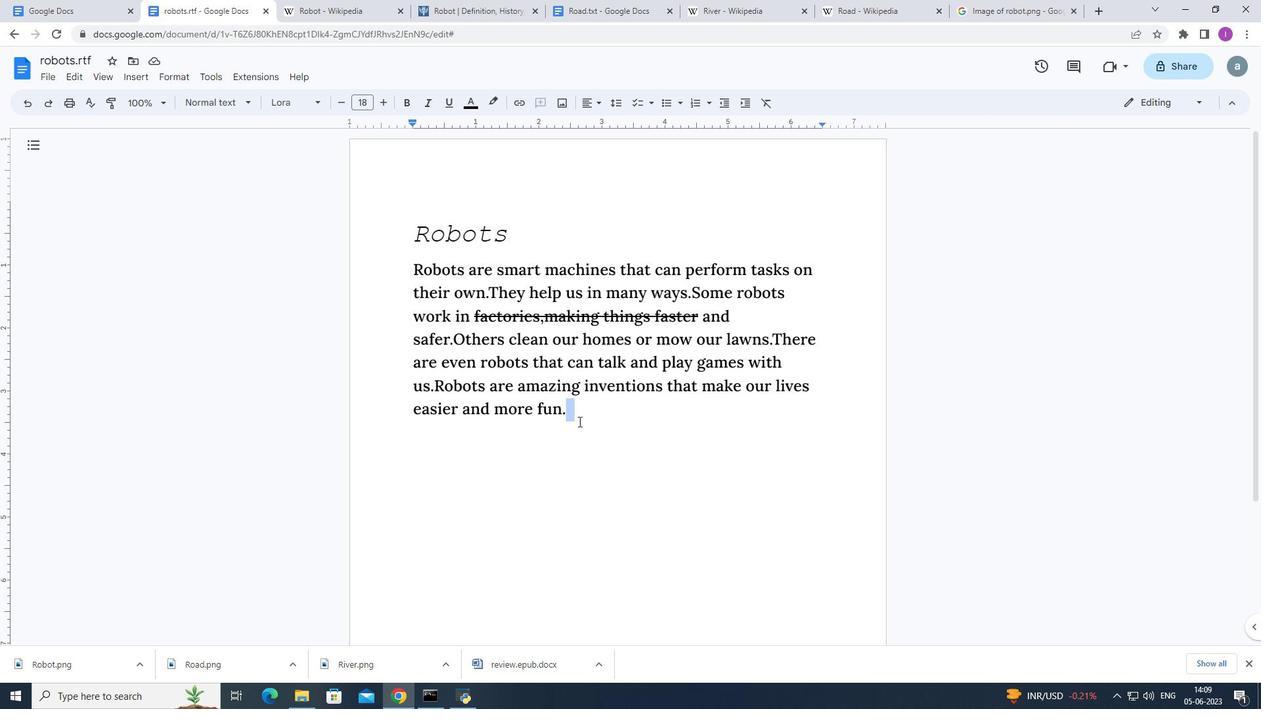 
Action: Mouse moved to (141, 77)
Screenshot: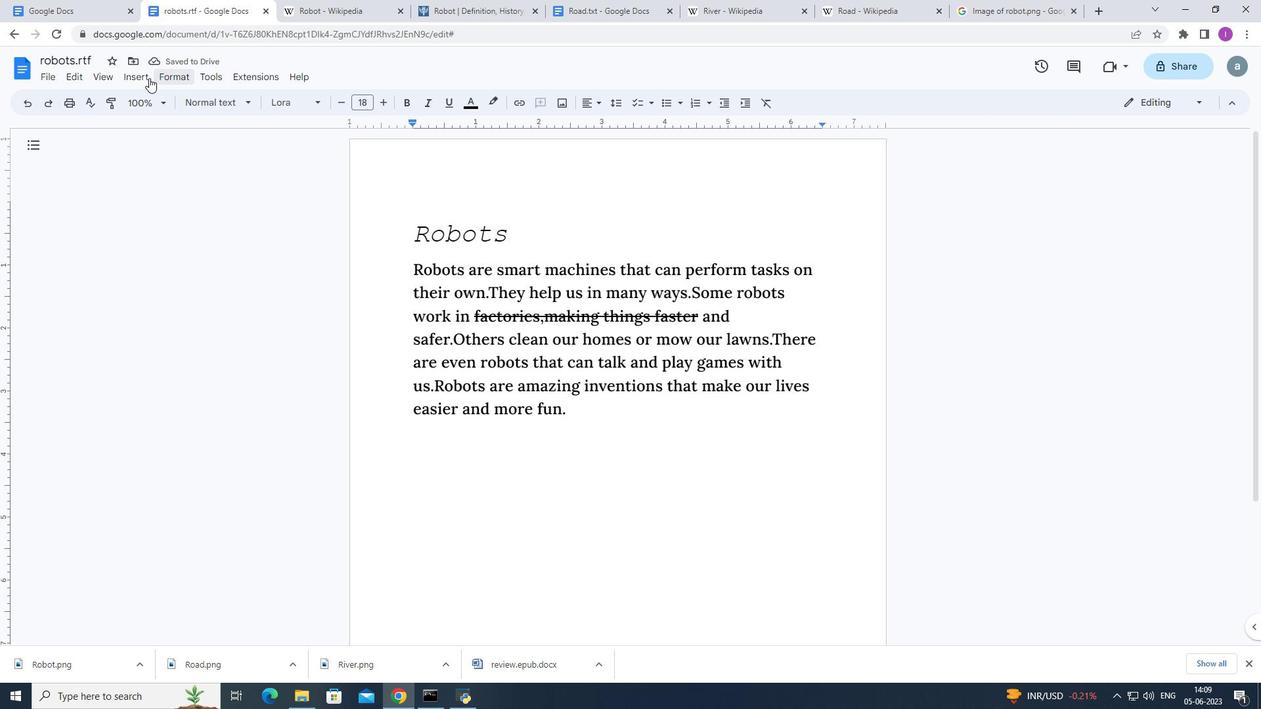 
Action: Mouse pressed left at (141, 77)
Screenshot: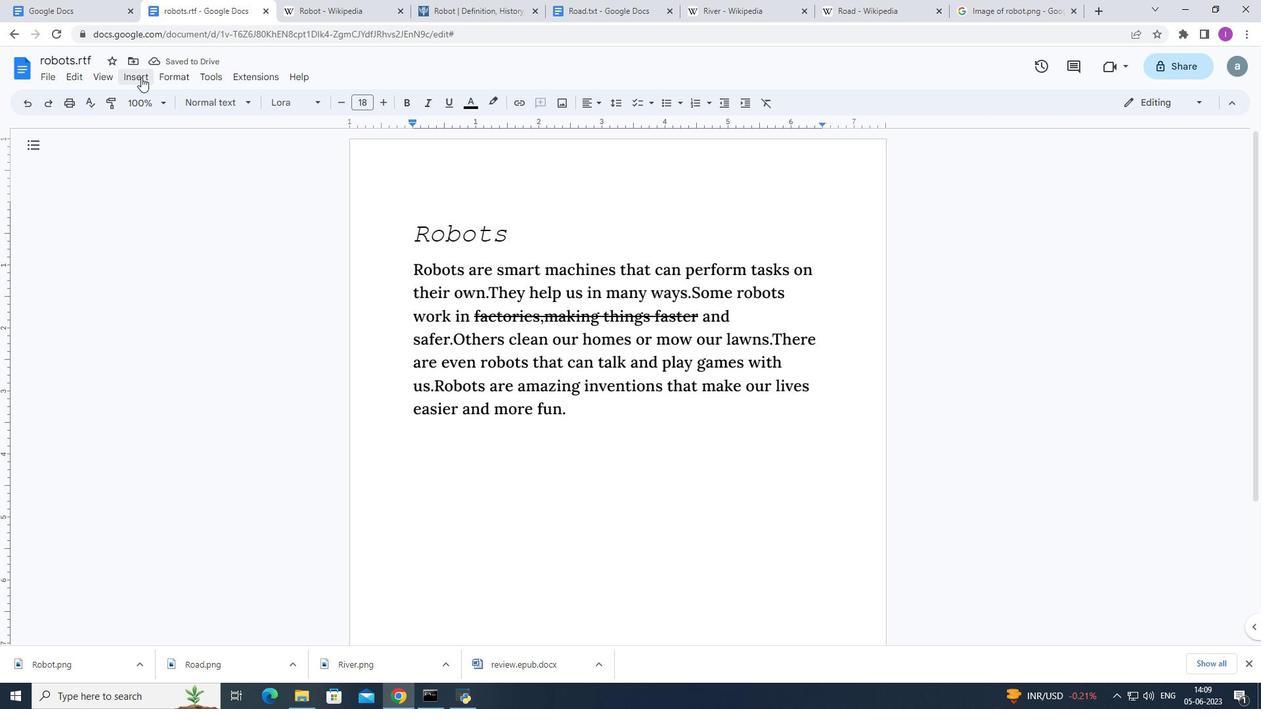 
Action: Mouse moved to (360, 314)
Screenshot: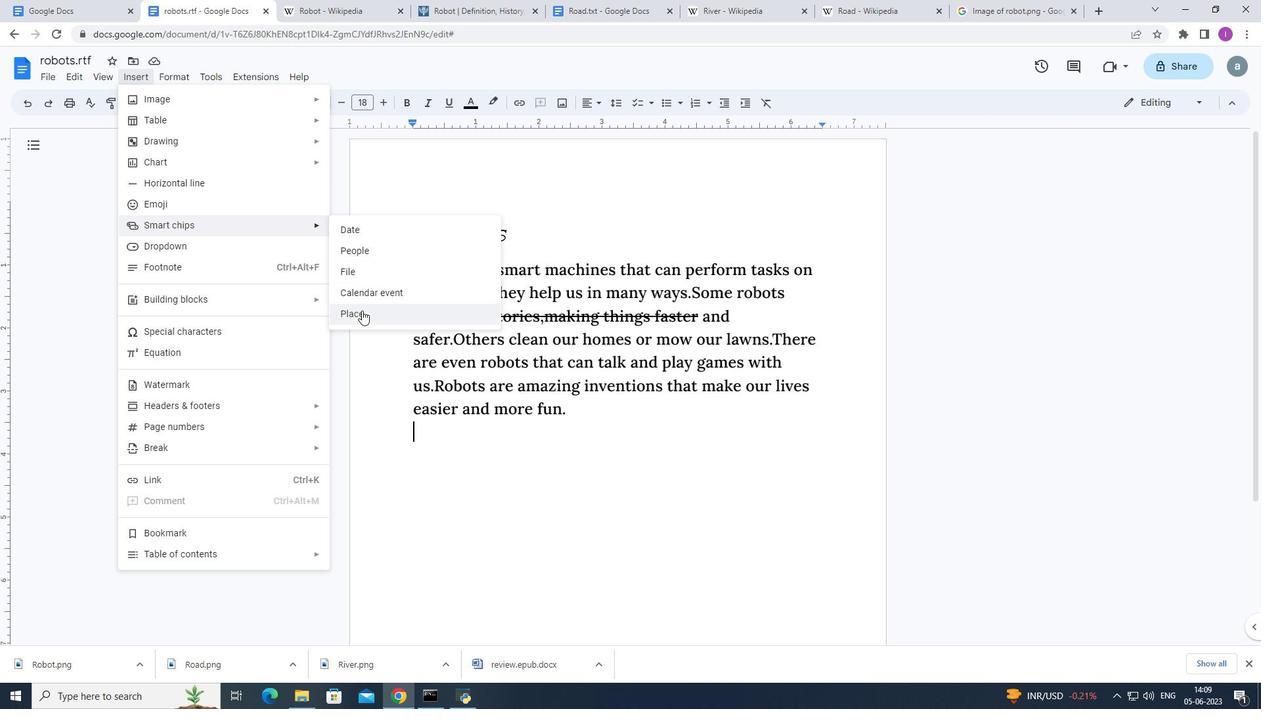 
Action: Mouse pressed left at (360, 314)
Screenshot: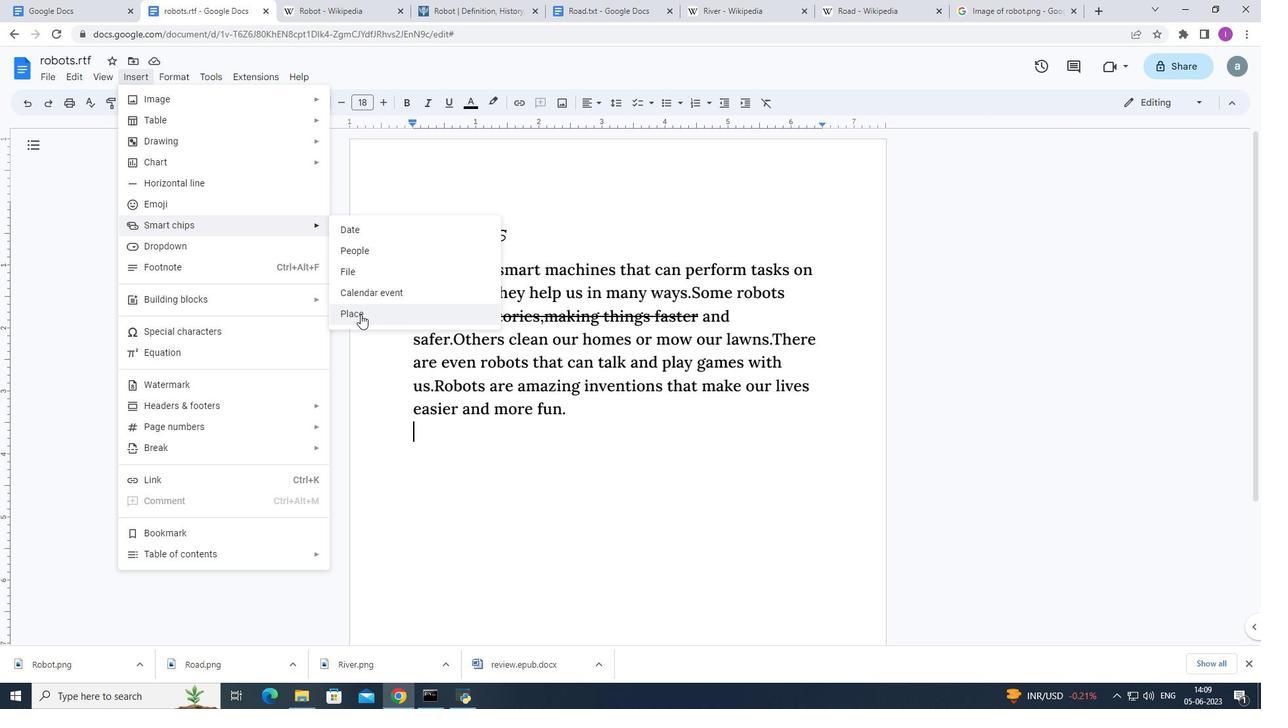 
Action: Mouse moved to (452, 475)
Screenshot: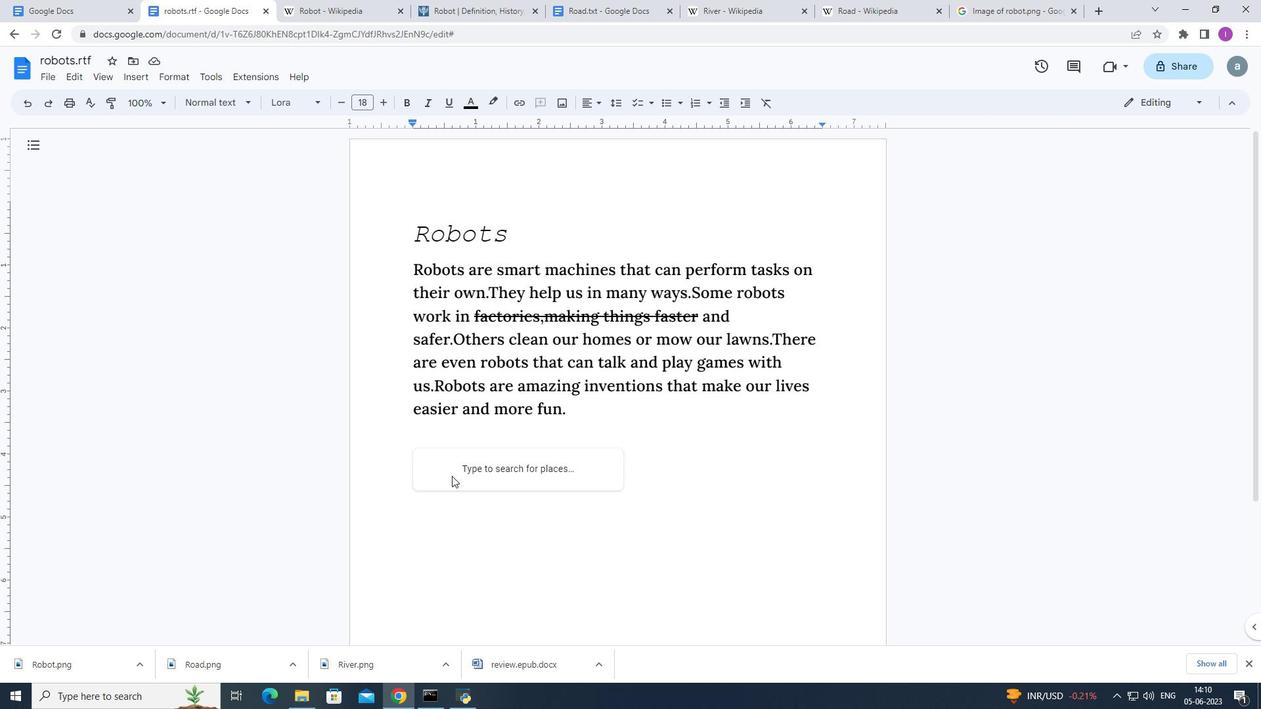 
Action: Key pressed new
Screenshot: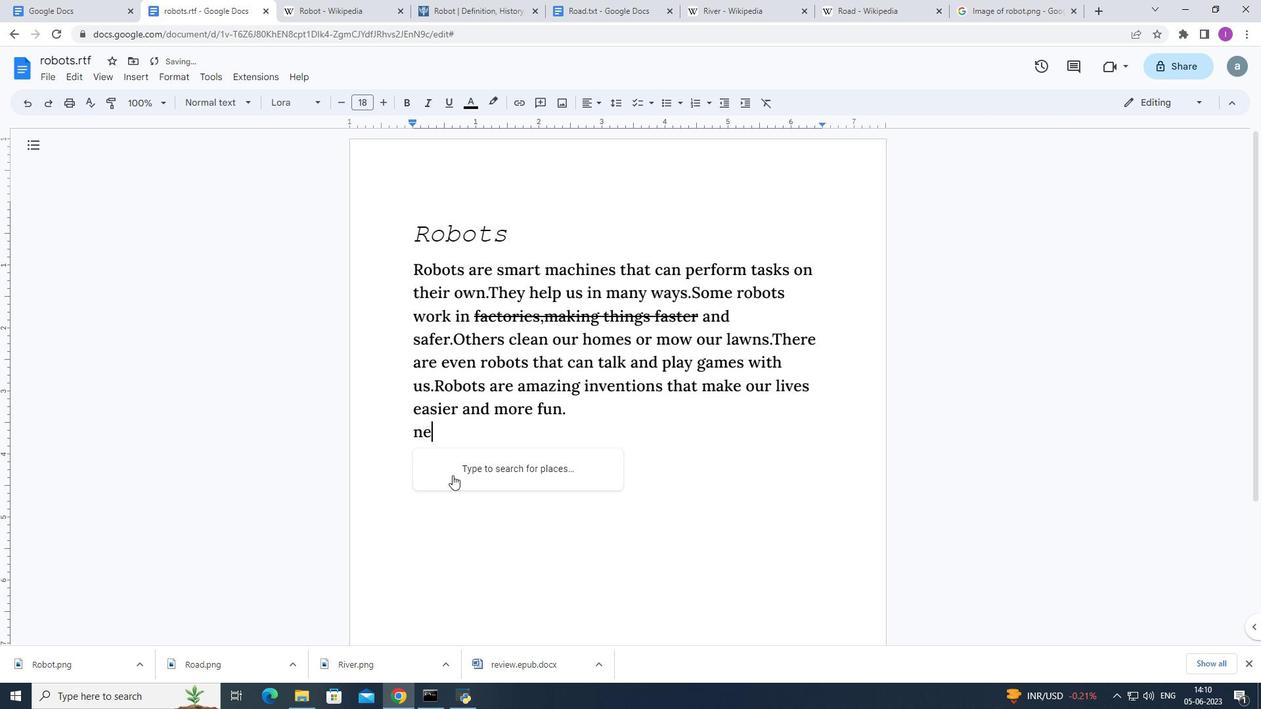 
Action: Mouse moved to (459, 468)
Screenshot: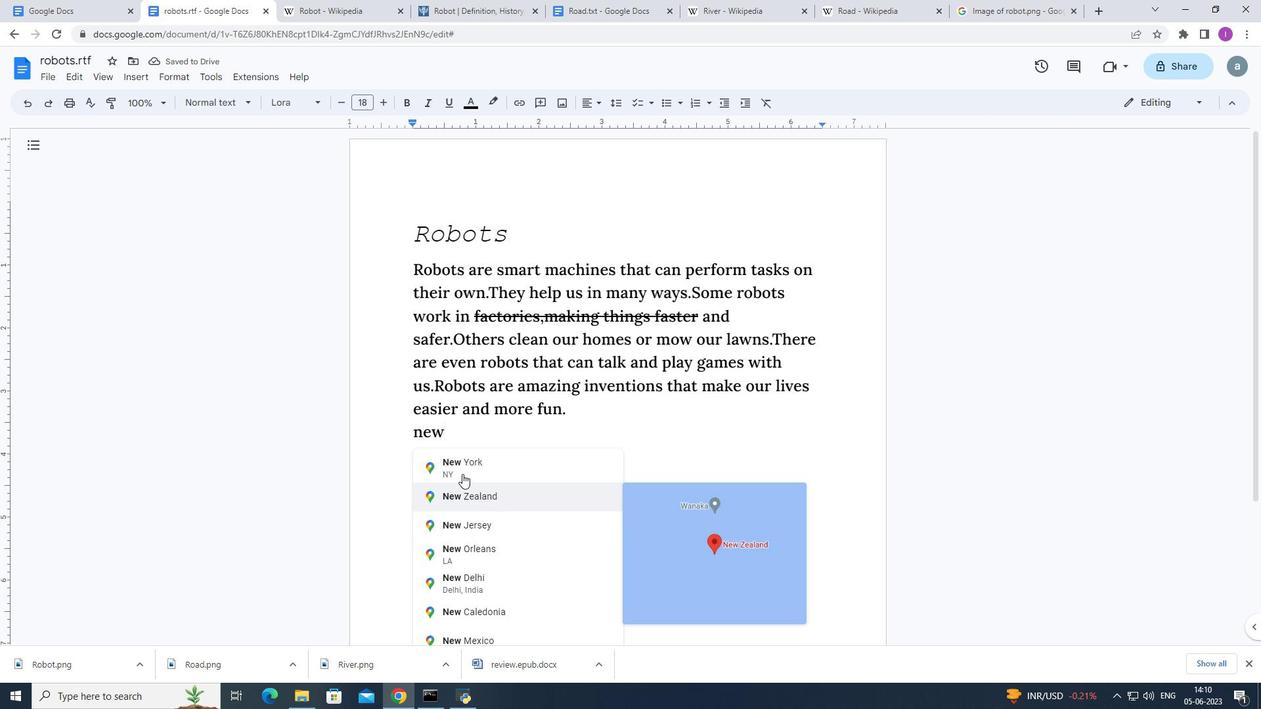 
Action: Mouse pressed left at (459, 468)
Screenshot: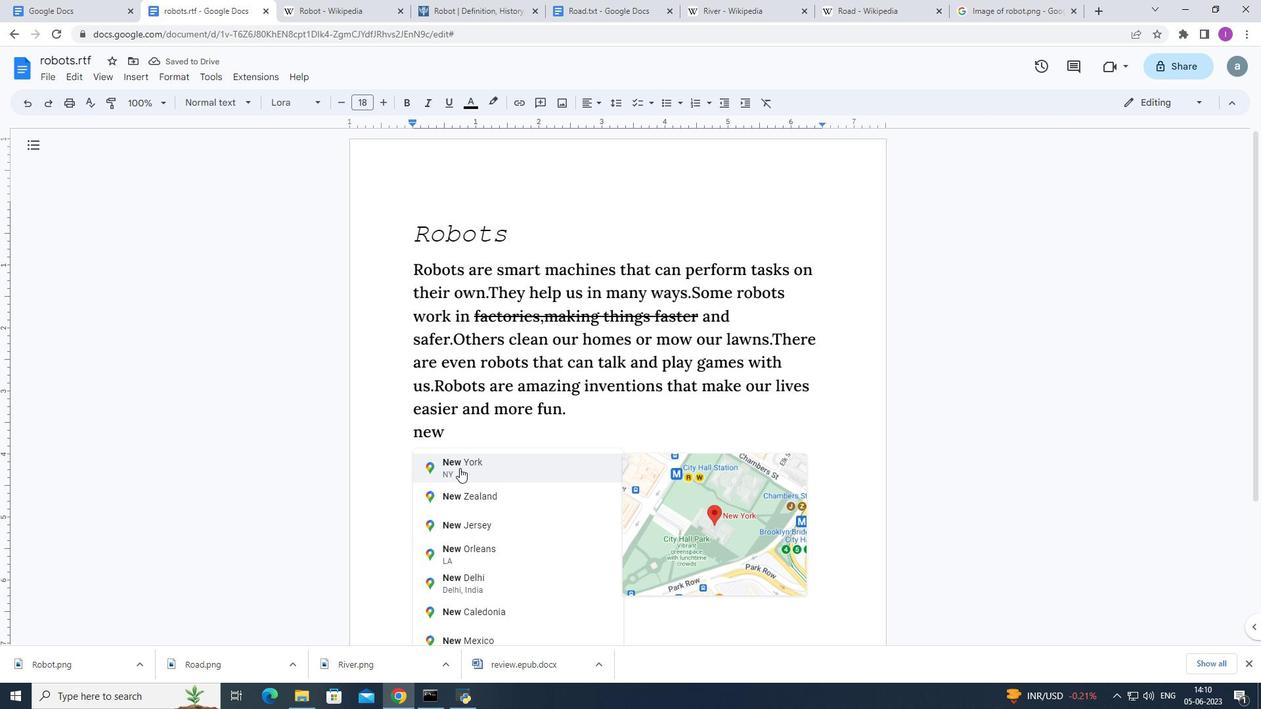 
Action: Mouse moved to (513, 468)
Screenshot: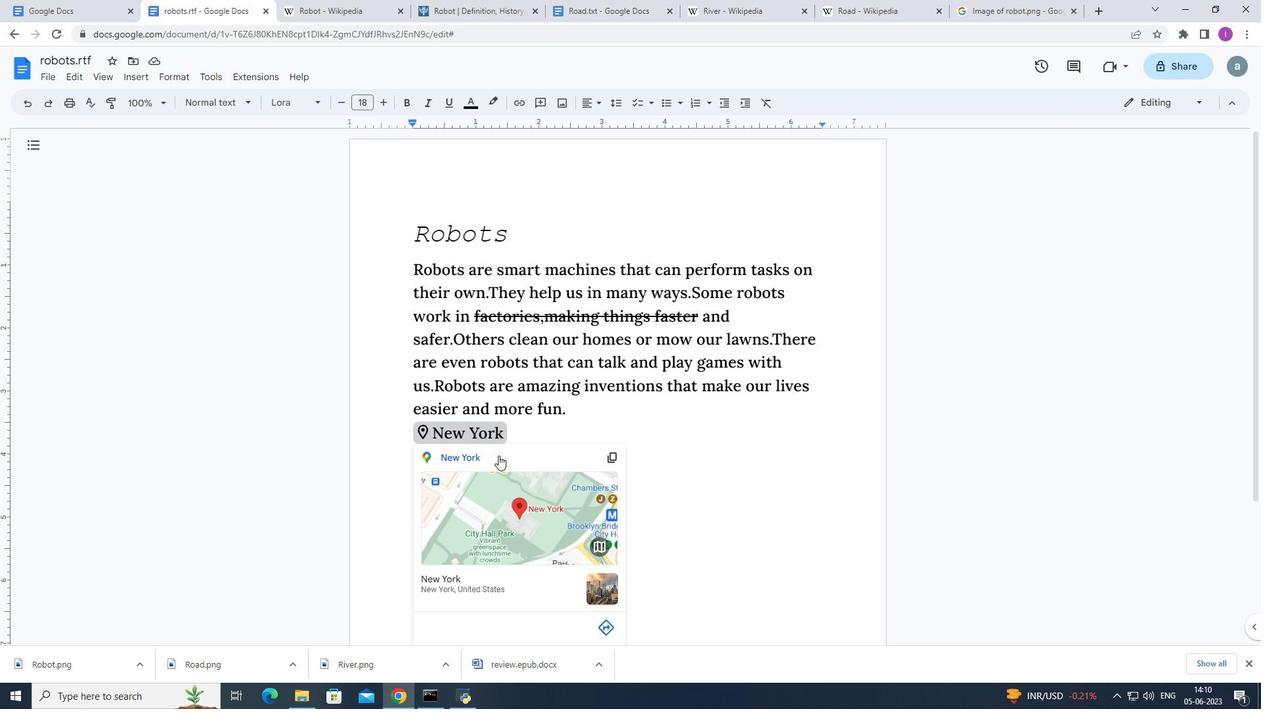 
Action: Mouse scrolled (513, 467) with delta (0, 0)
Screenshot: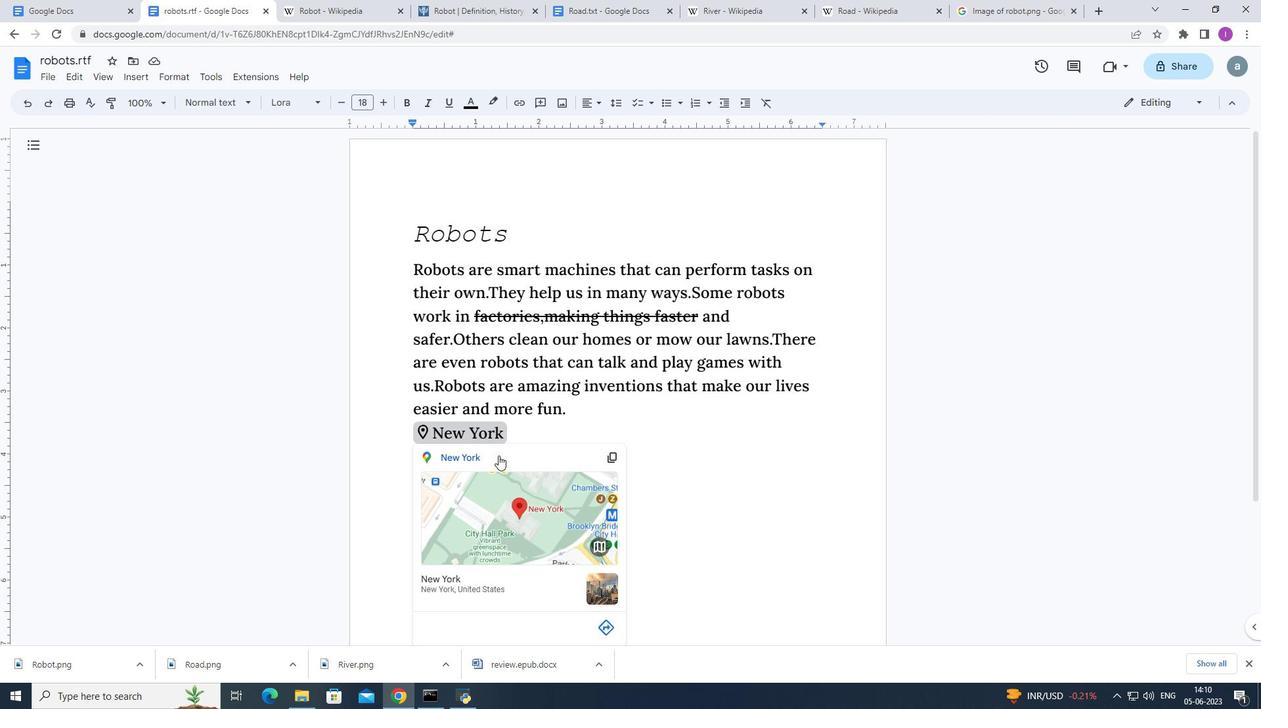 
Action: Mouse moved to (135, 82)
Screenshot: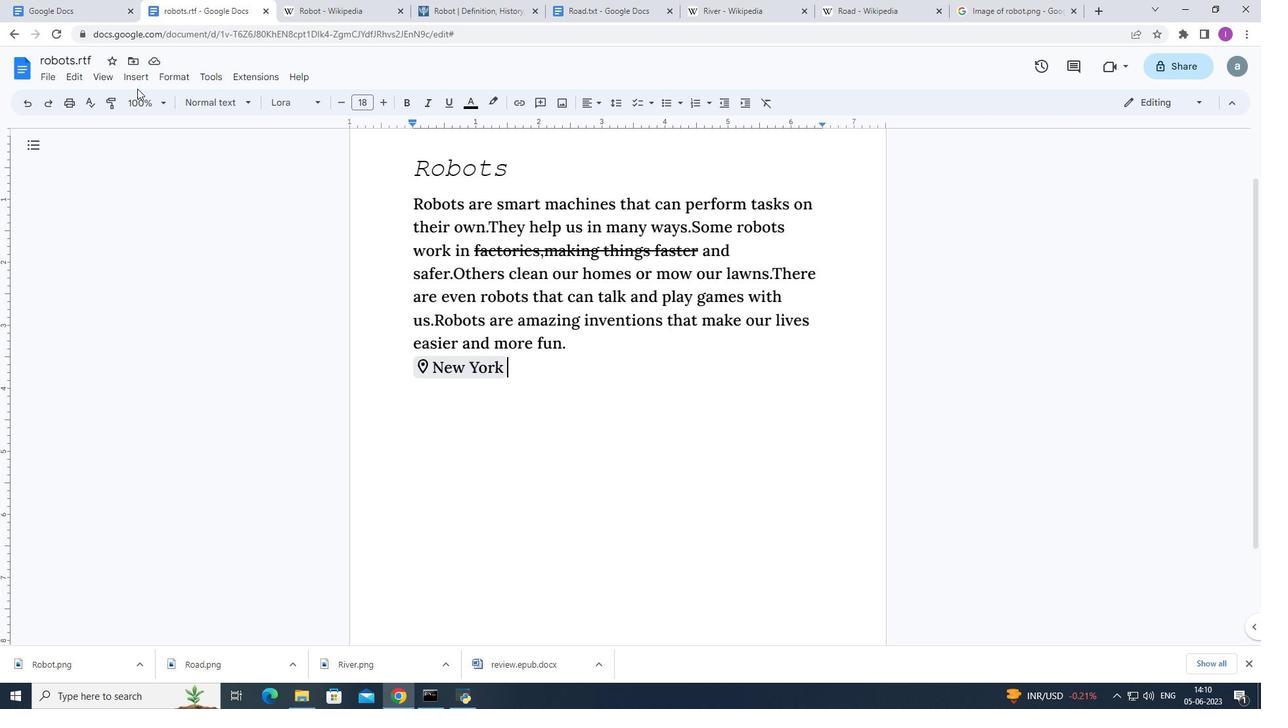 
Action: Mouse pressed left at (135, 82)
Screenshot: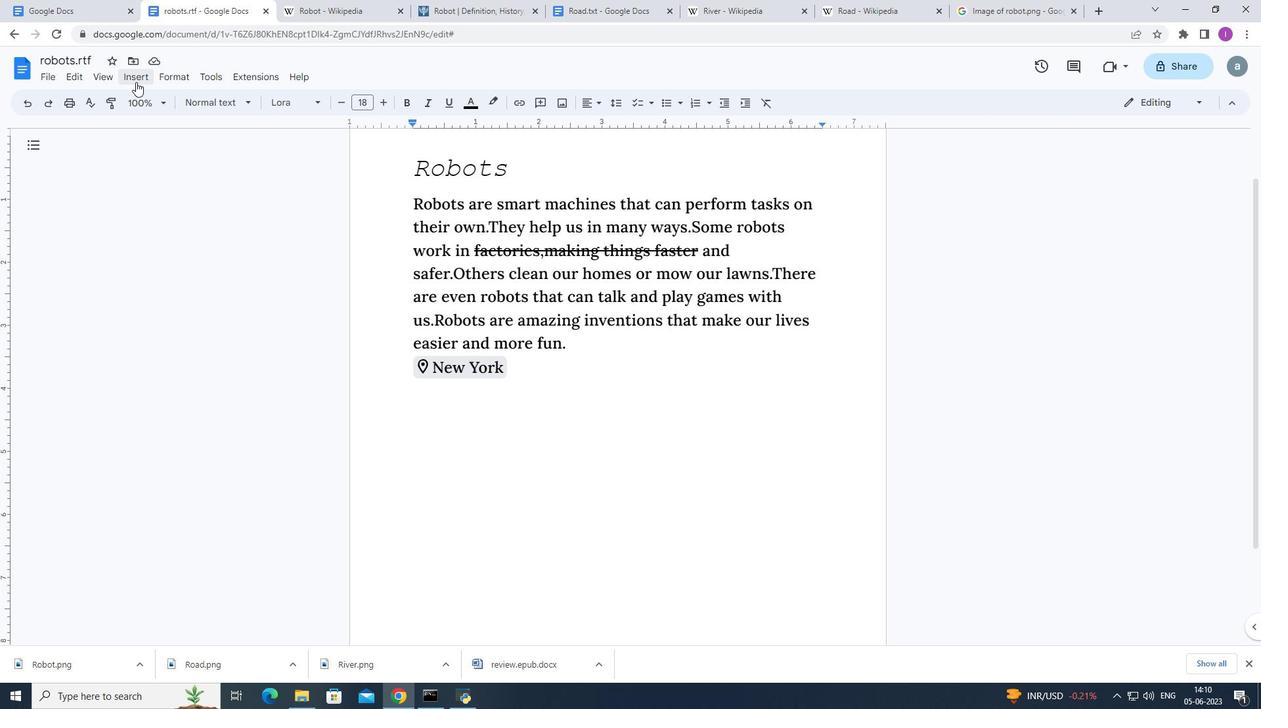 
Action: Mouse moved to (174, 271)
Screenshot: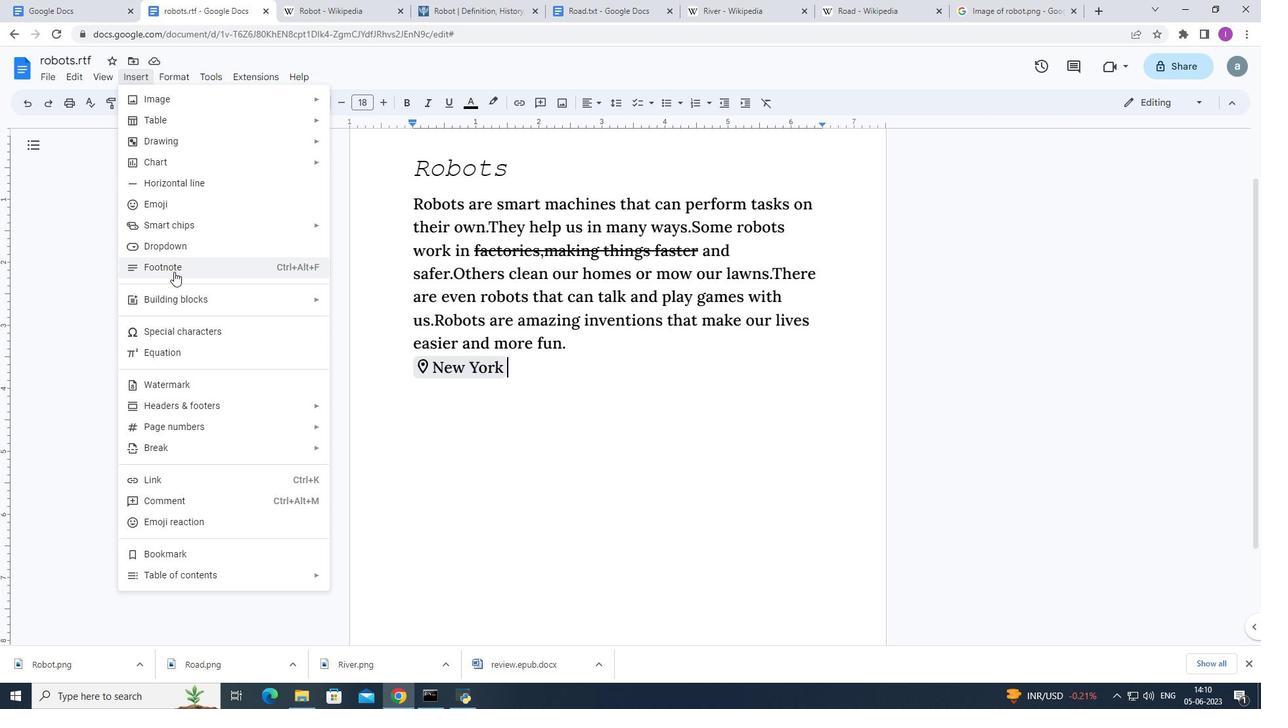 
Action: Mouse pressed left at (174, 271)
Screenshot: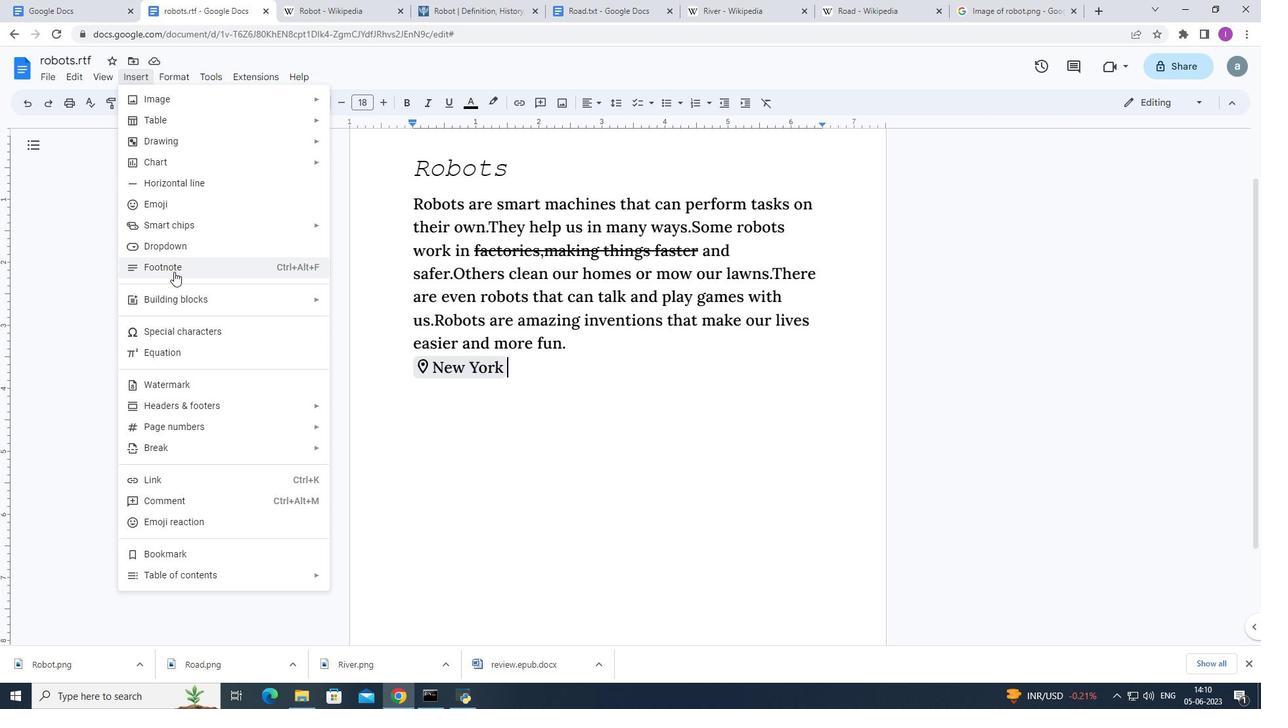 
Action: Mouse moved to (761, 574)
Screenshot: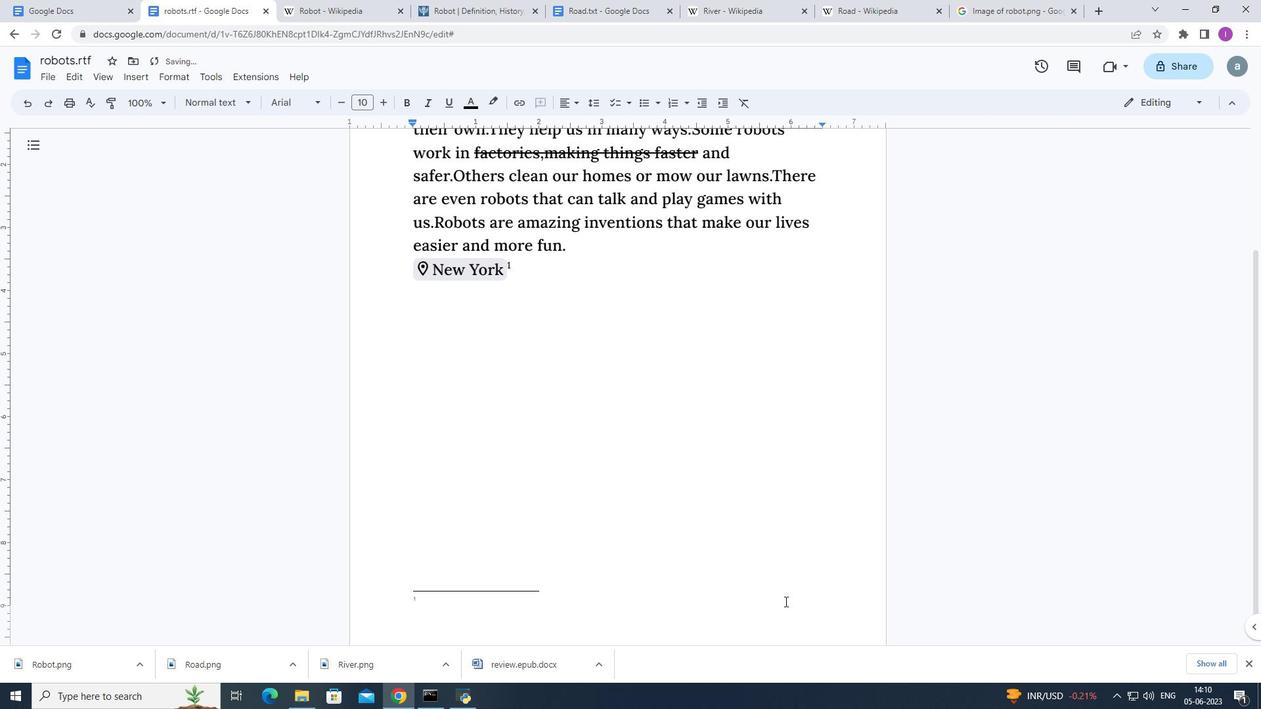 
Action: Key pressed 30<Key.space>th<Key.space><Key.shift>The<Key.space>sources<Key.backspace><Key.space>material<Key.space>provides<Key.space>additional<Key.space>context
Screenshot: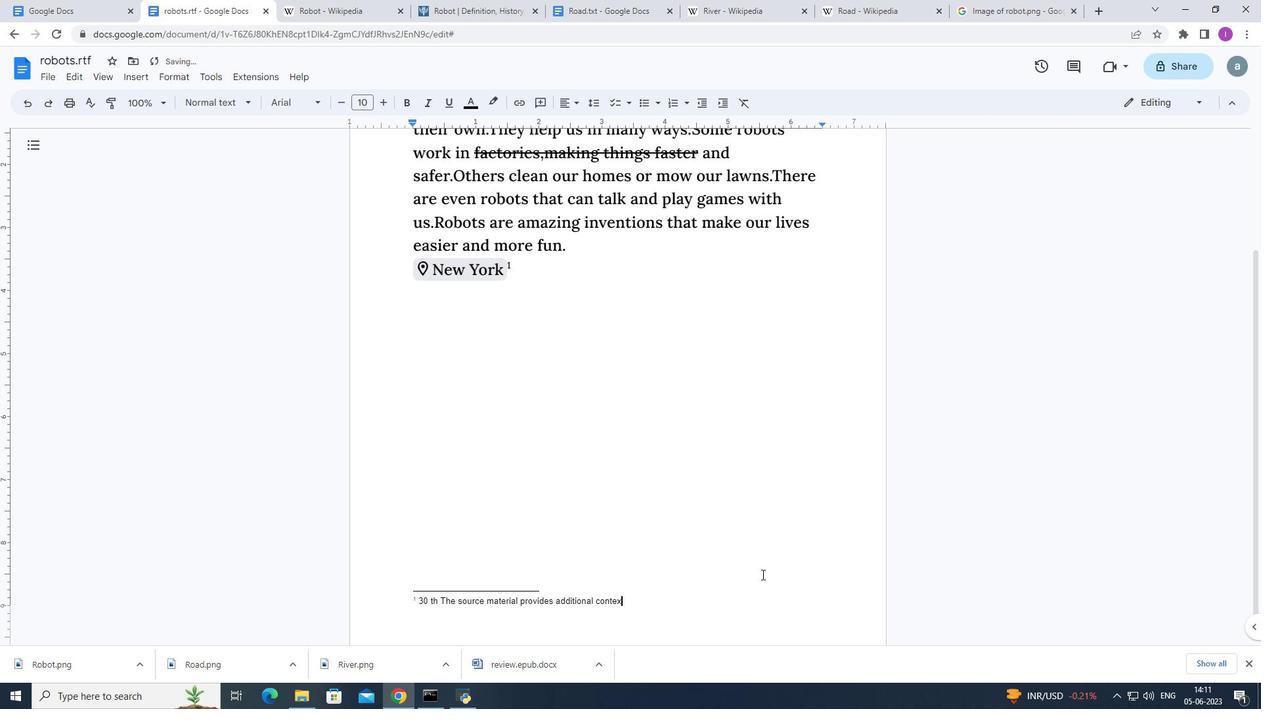 
Action: Mouse moved to (647, 596)
Screenshot: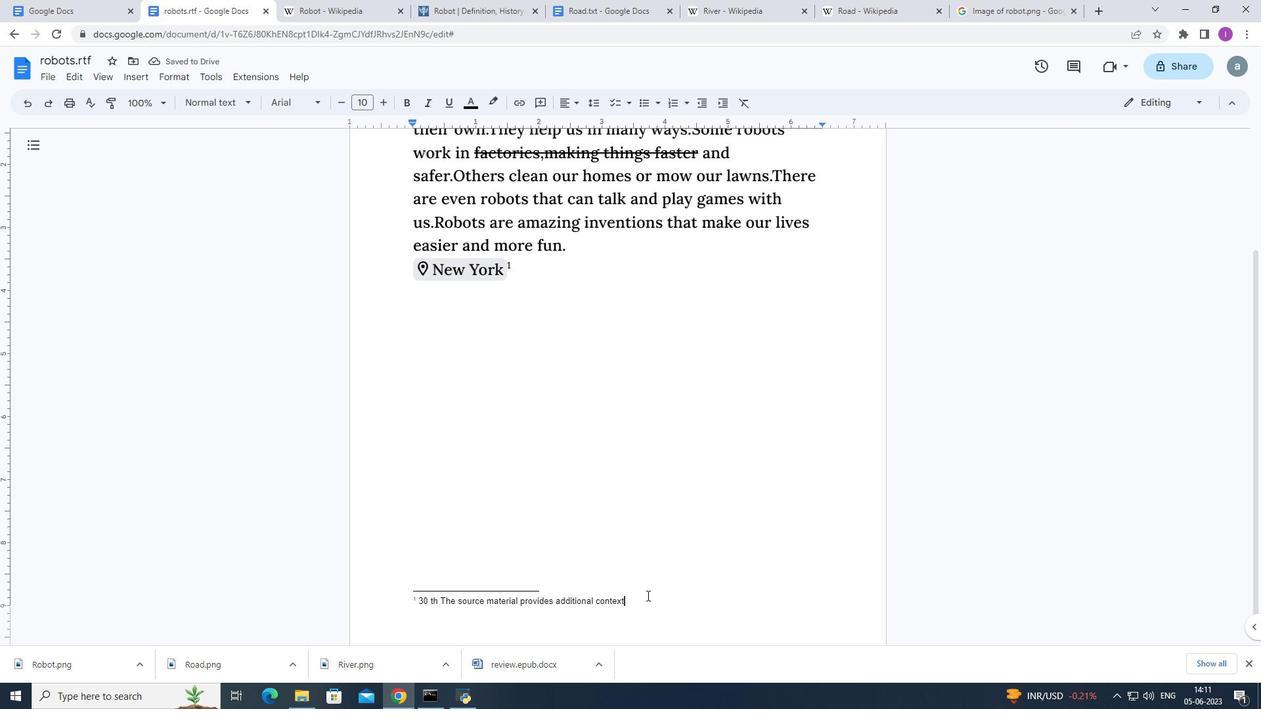 
Action: Mouse pressed left at (647, 596)
Screenshot: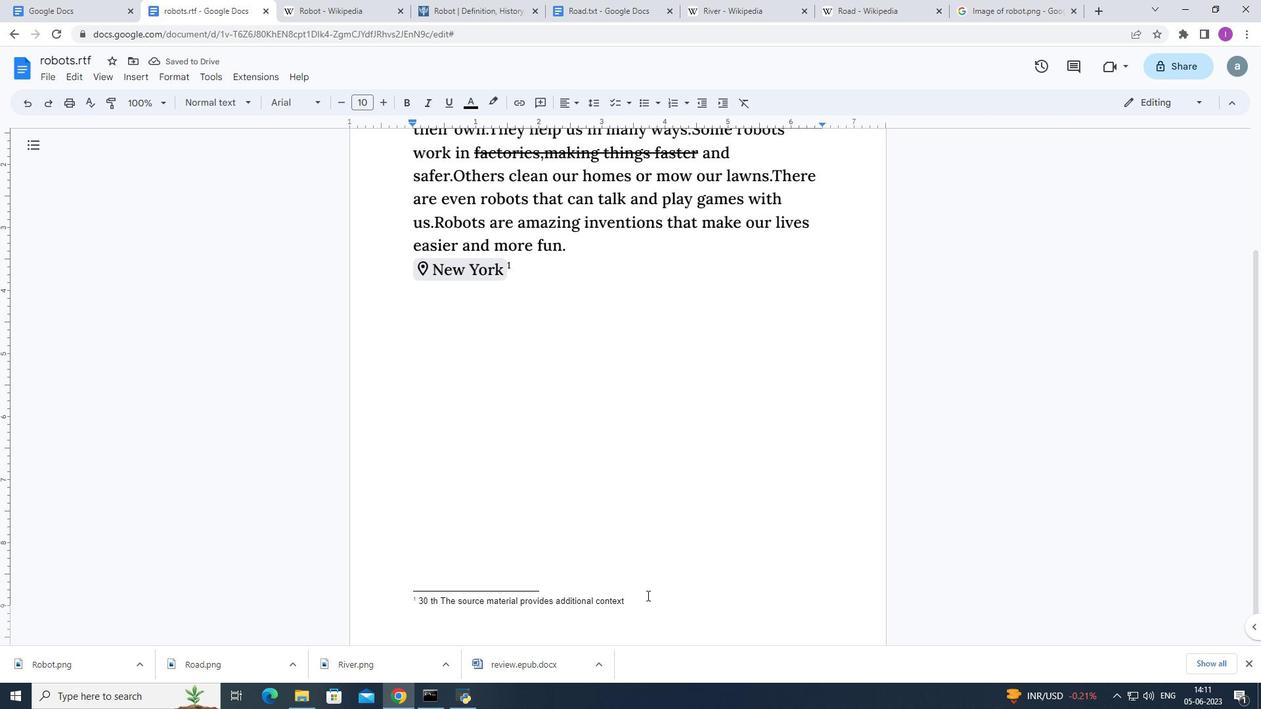 
Action: Mouse moved to (318, 105)
Screenshot: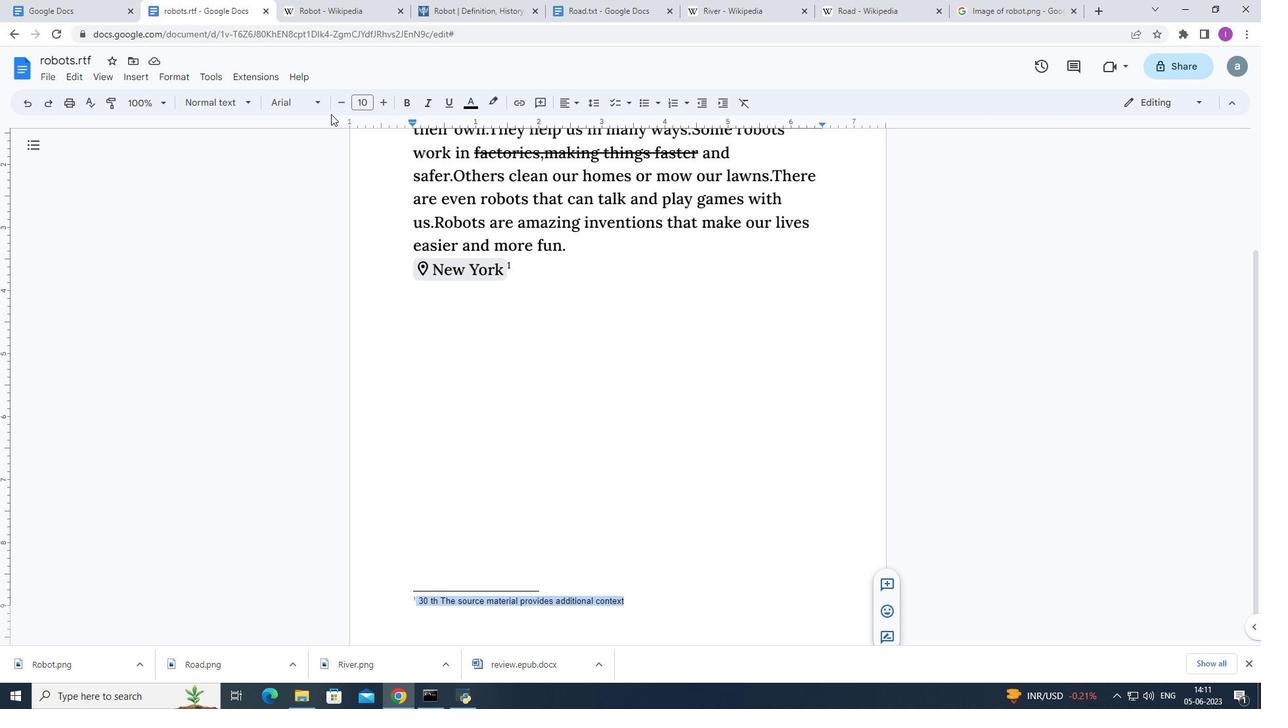 
Action: Mouse pressed left at (318, 105)
Screenshot: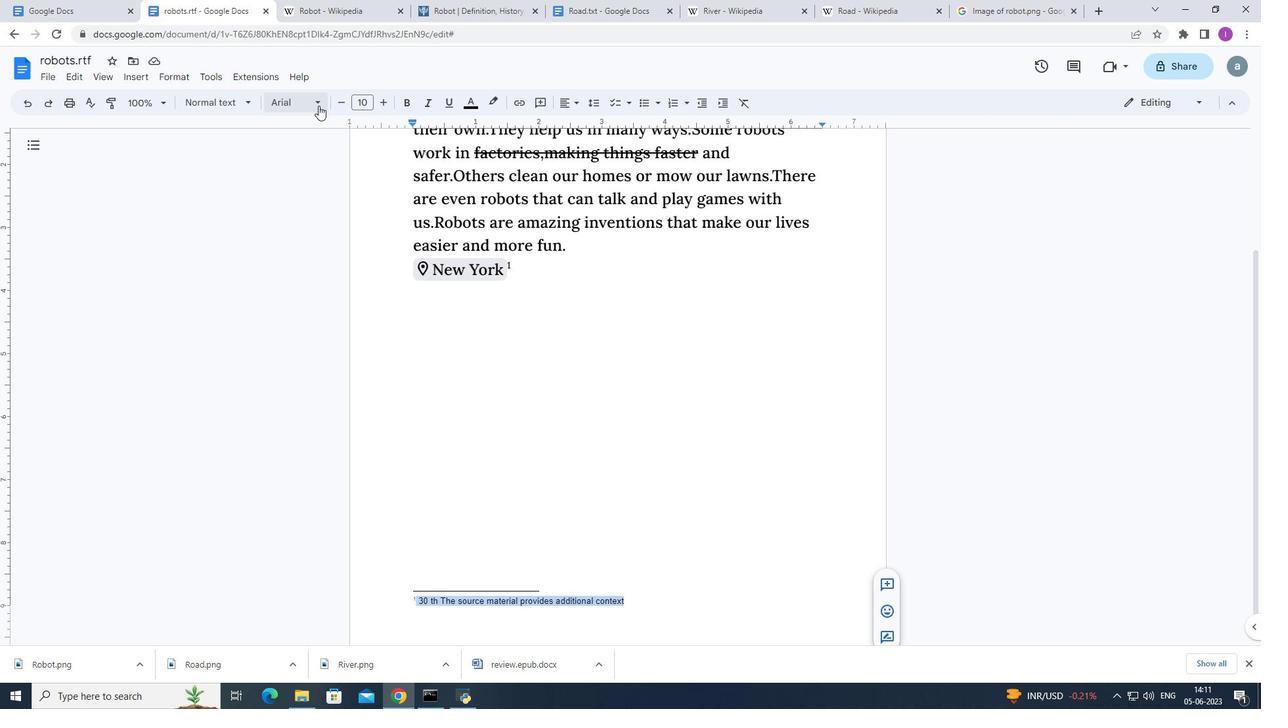 
Action: Mouse moved to (298, 237)
Screenshot: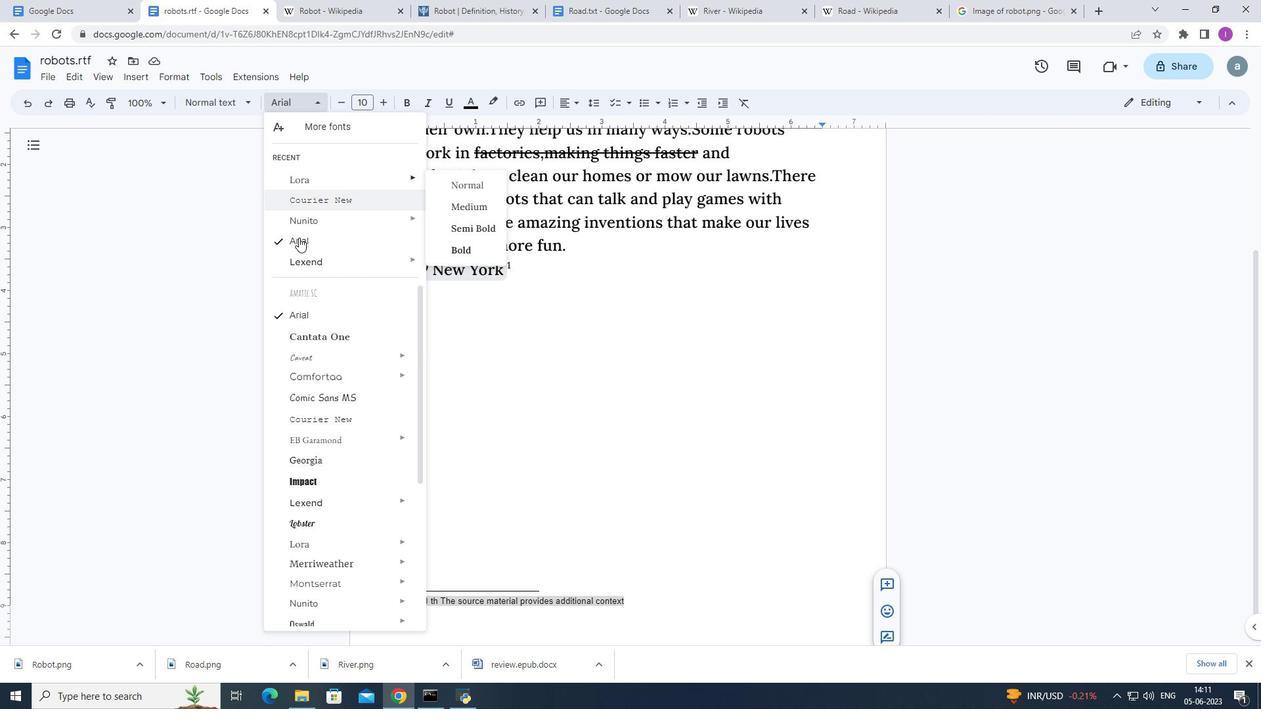 
Action: Mouse pressed left at (298, 237)
Screenshot: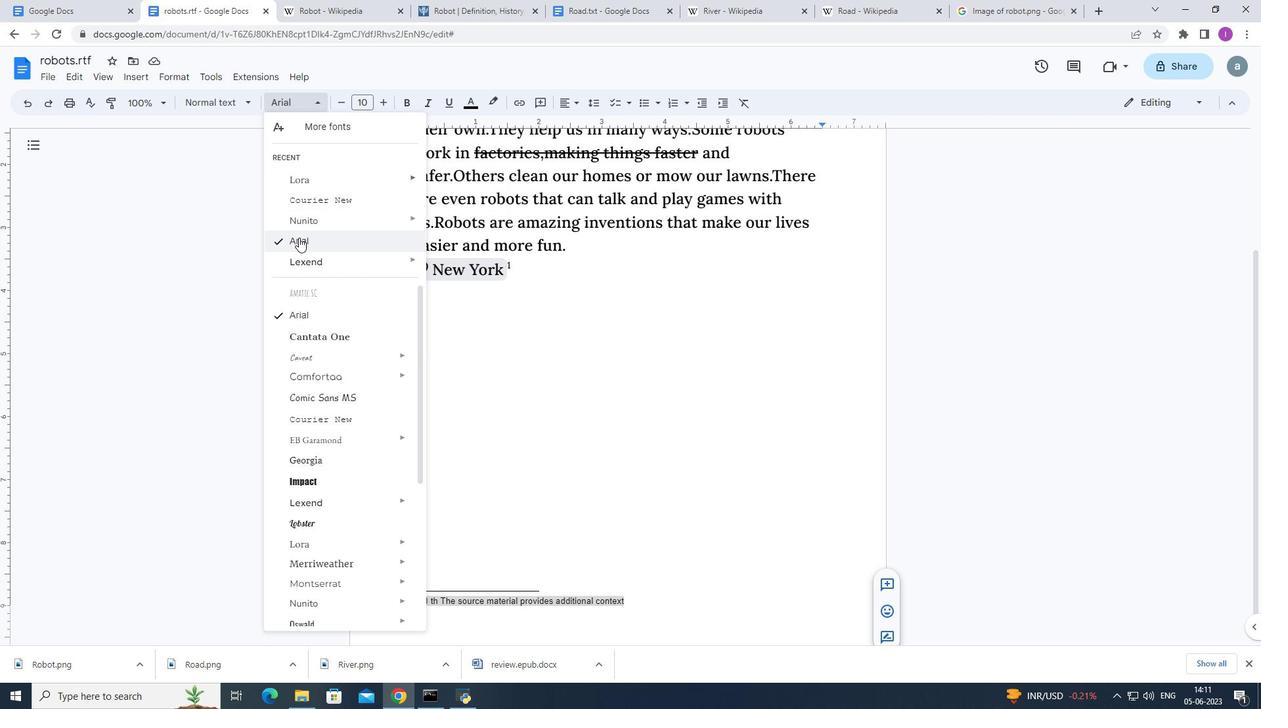 
Action: Mouse moved to (370, 103)
Screenshot: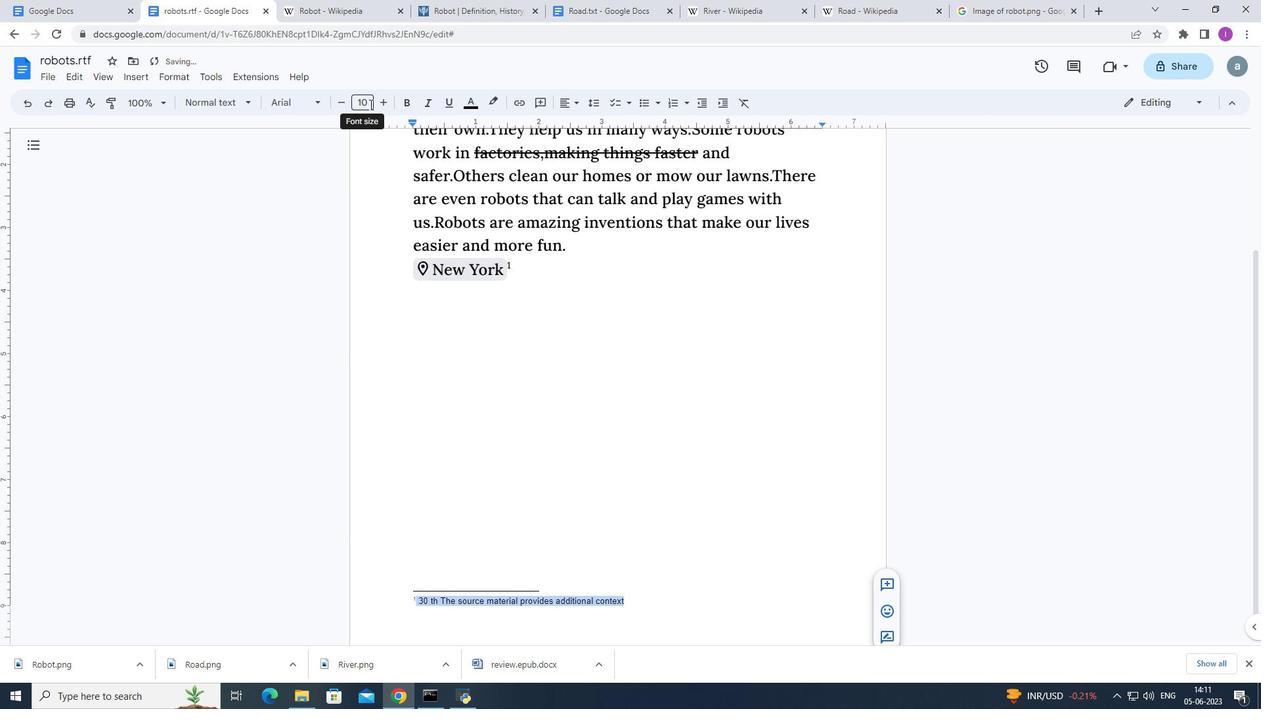 
Action: Mouse pressed left at (370, 103)
Screenshot: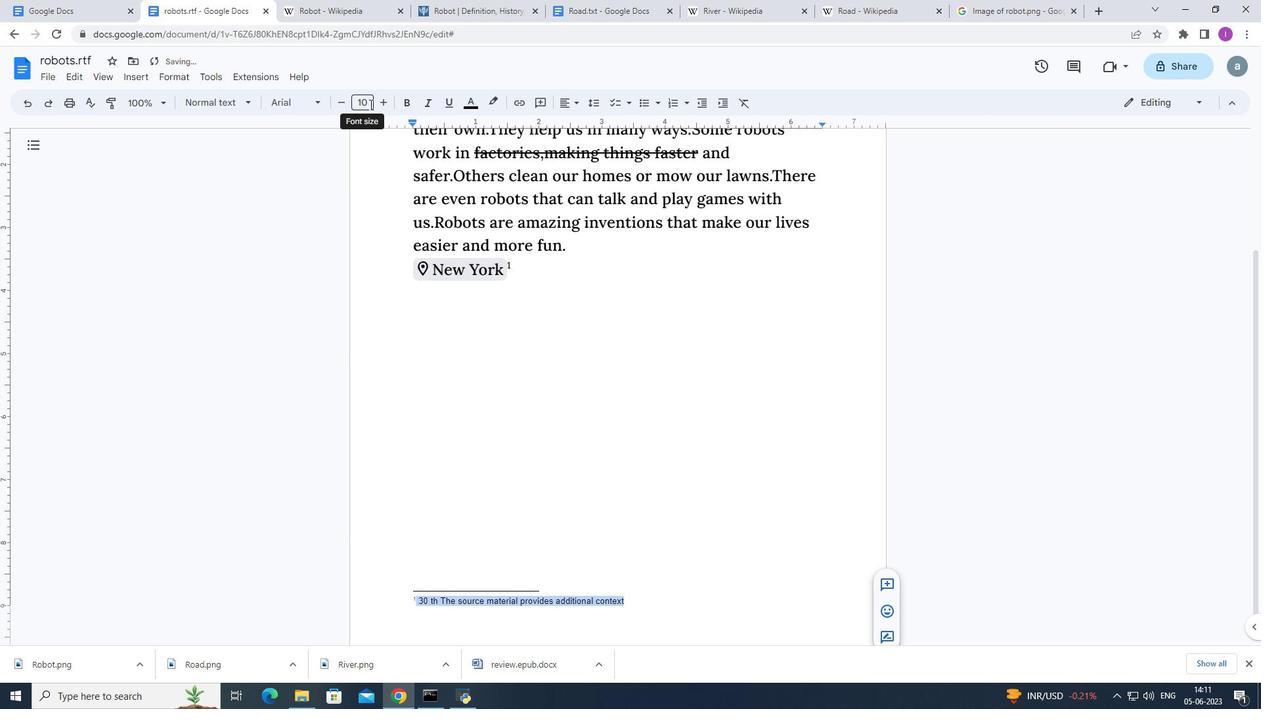 
Action: Mouse moved to (365, 123)
Screenshot: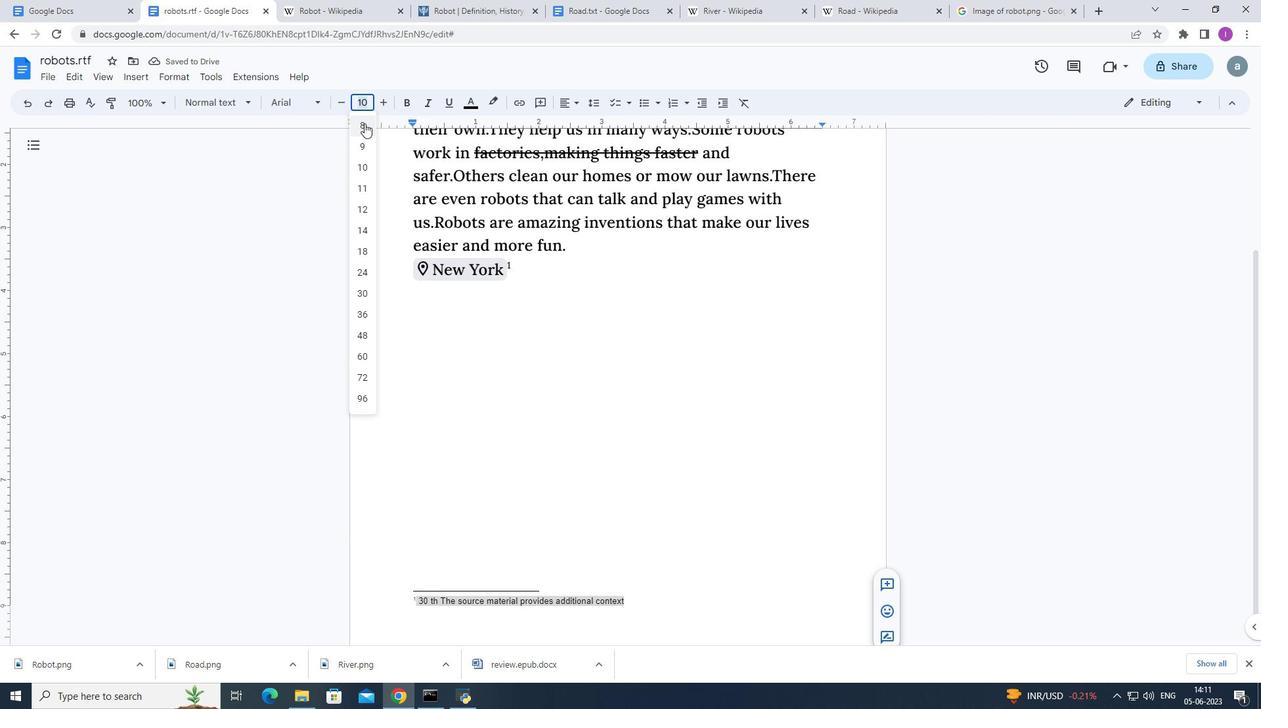 
Action: Mouse pressed left at (365, 123)
Screenshot: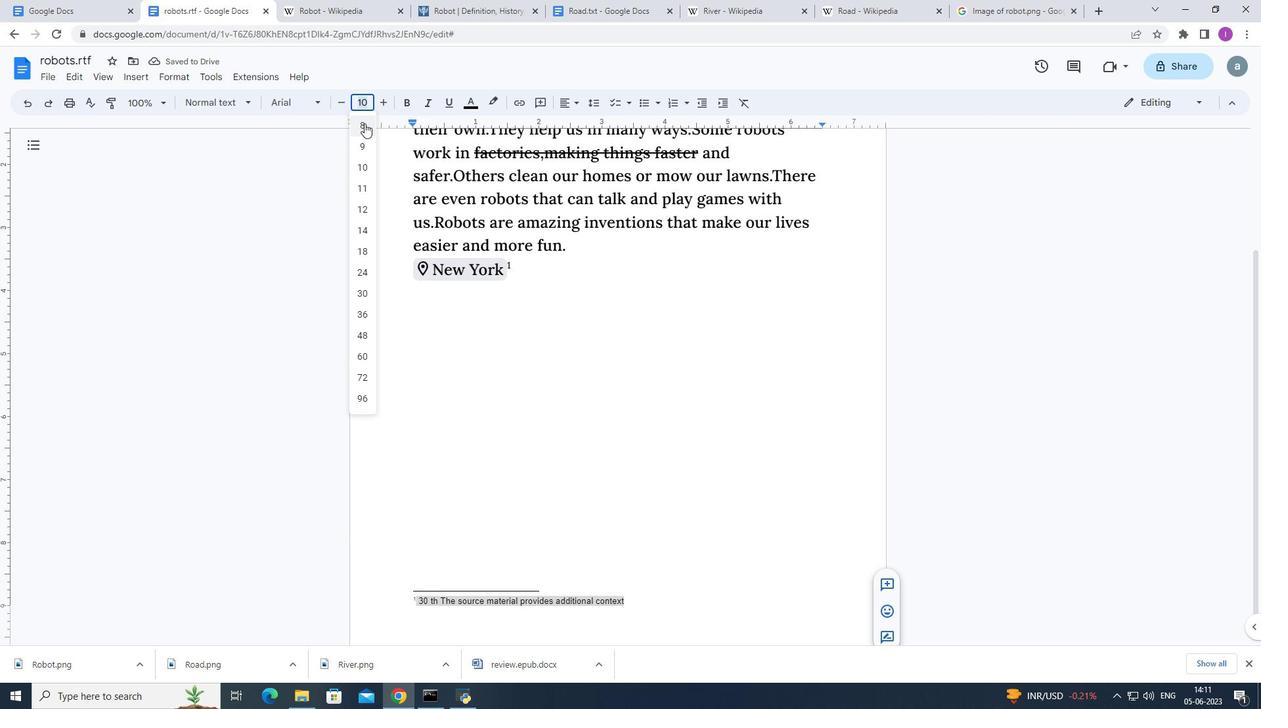 
Action: Mouse moved to (425, 577)
Screenshot: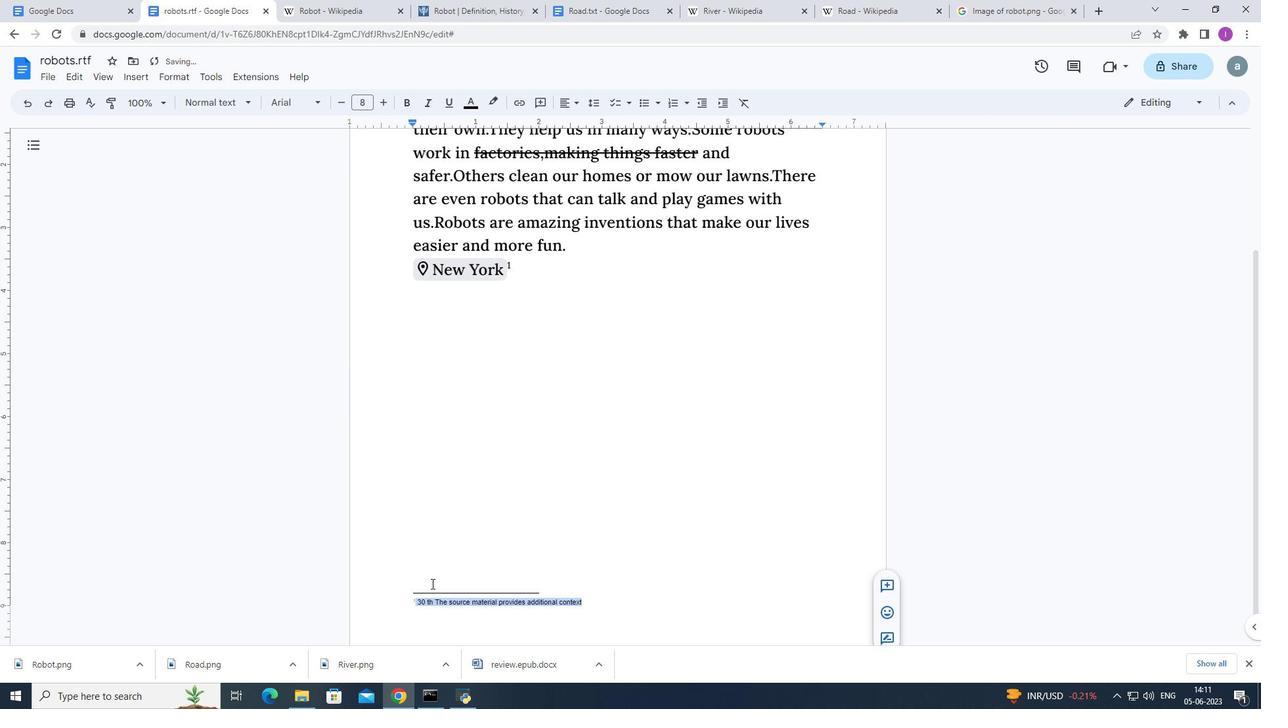 
